 Task: Send an email with the signature Daniel Baker with the subject 'Payment confirmation' and the message 'Could you please provide more details on the timeline?' from softage.1@softage.net to softage.8@softage.net with an attached document Feasibility_analysis.pdf and move the email from Sent Items to the folder Backups
Action: Key pressed n
Screenshot: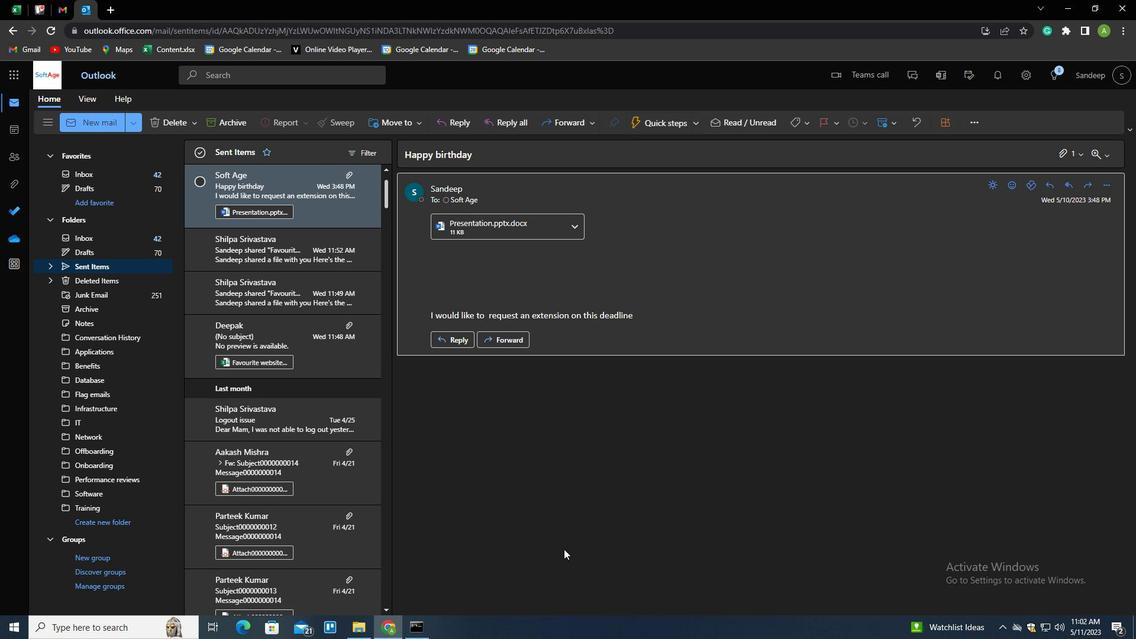 
Action: Mouse moved to (798, 128)
Screenshot: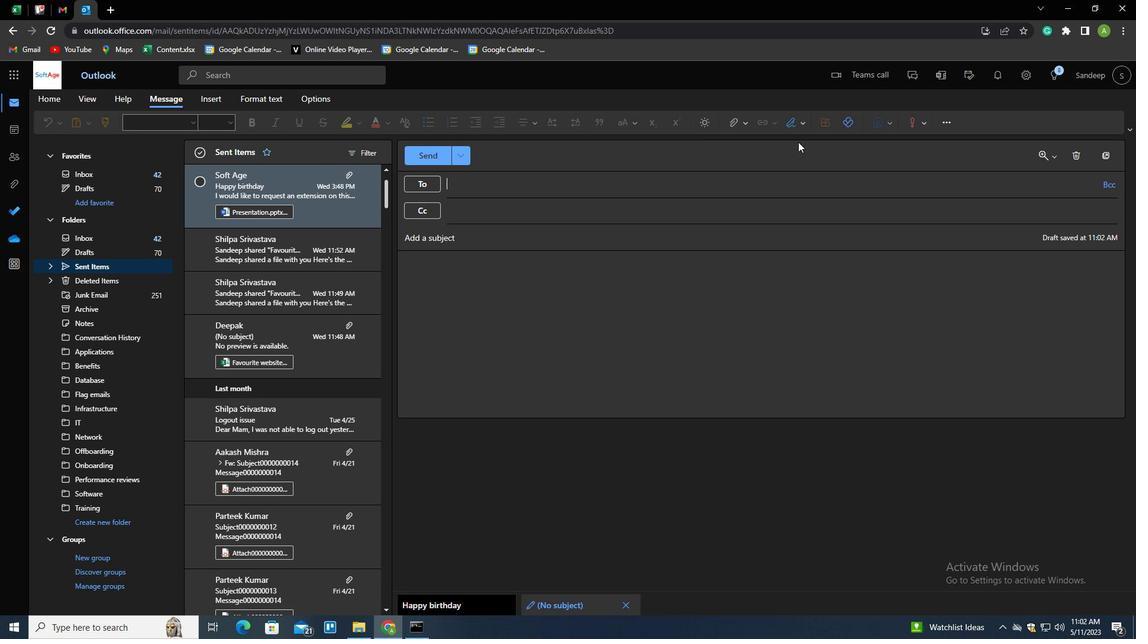 
Action: Mouse pressed left at (798, 128)
Screenshot: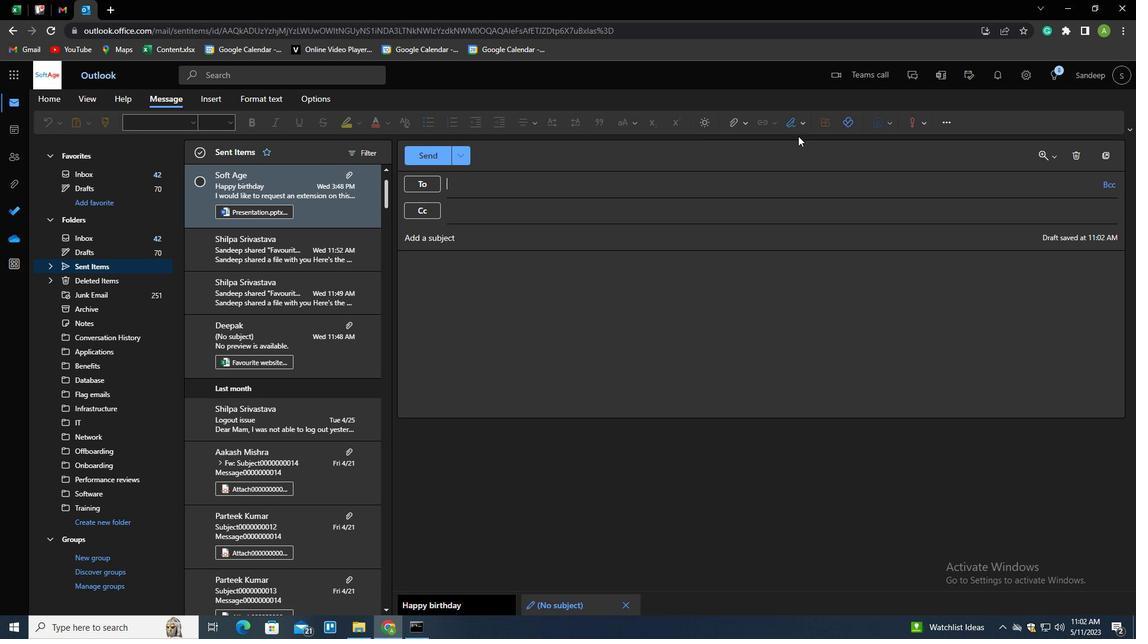 
Action: Mouse moved to (782, 173)
Screenshot: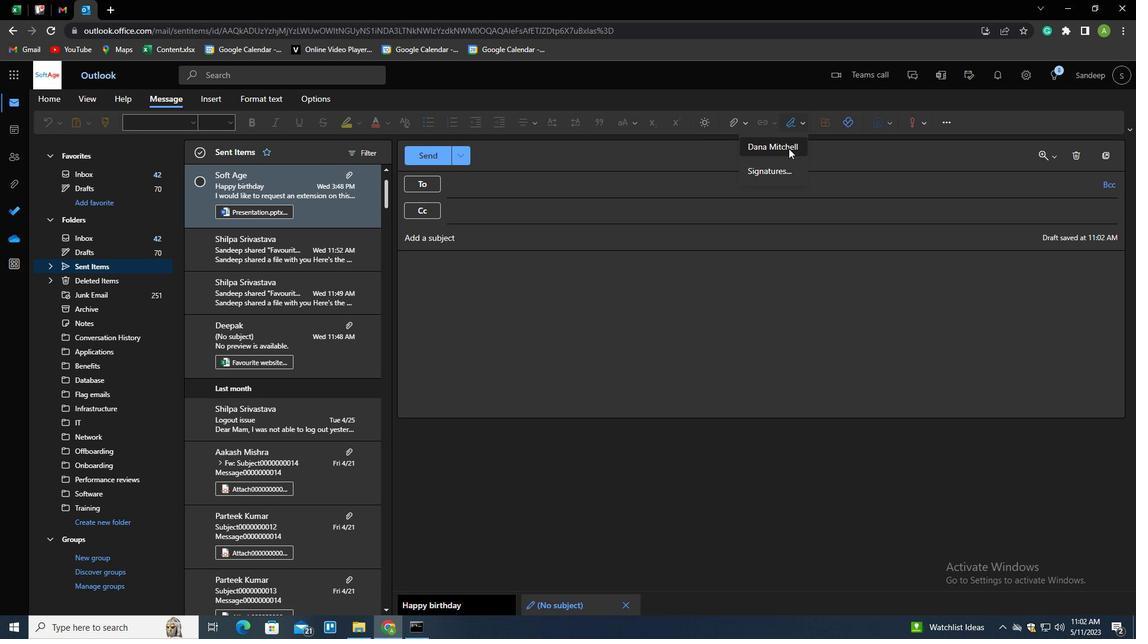 
Action: Mouse pressed left at (782, 173)
Screenshot: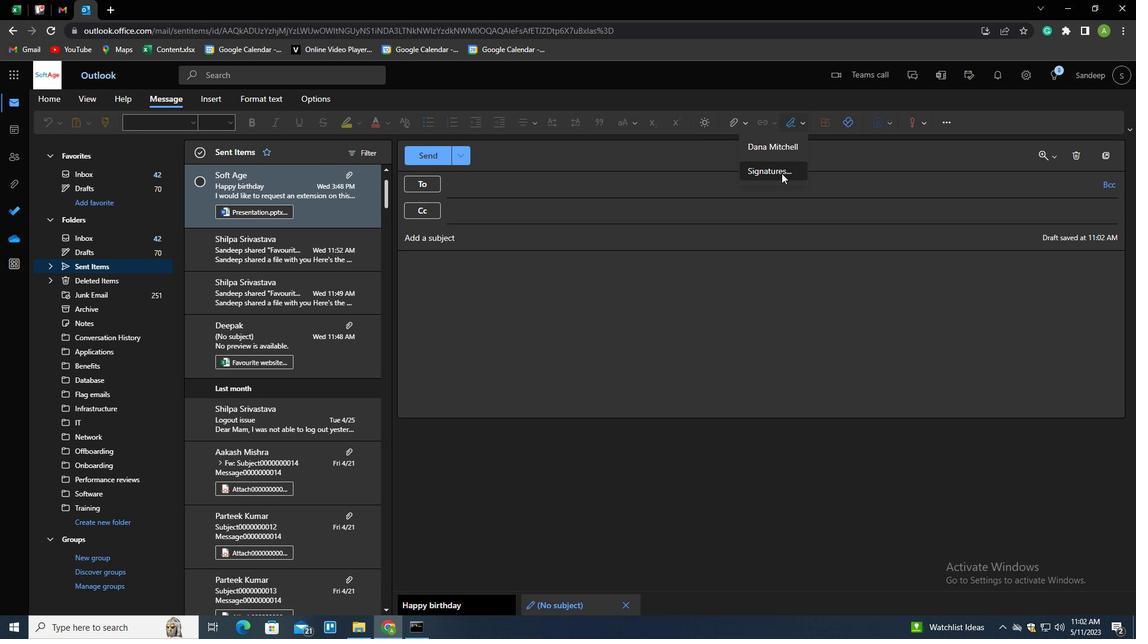 
Action: Mouse moved to (800, 218)
Screenshot: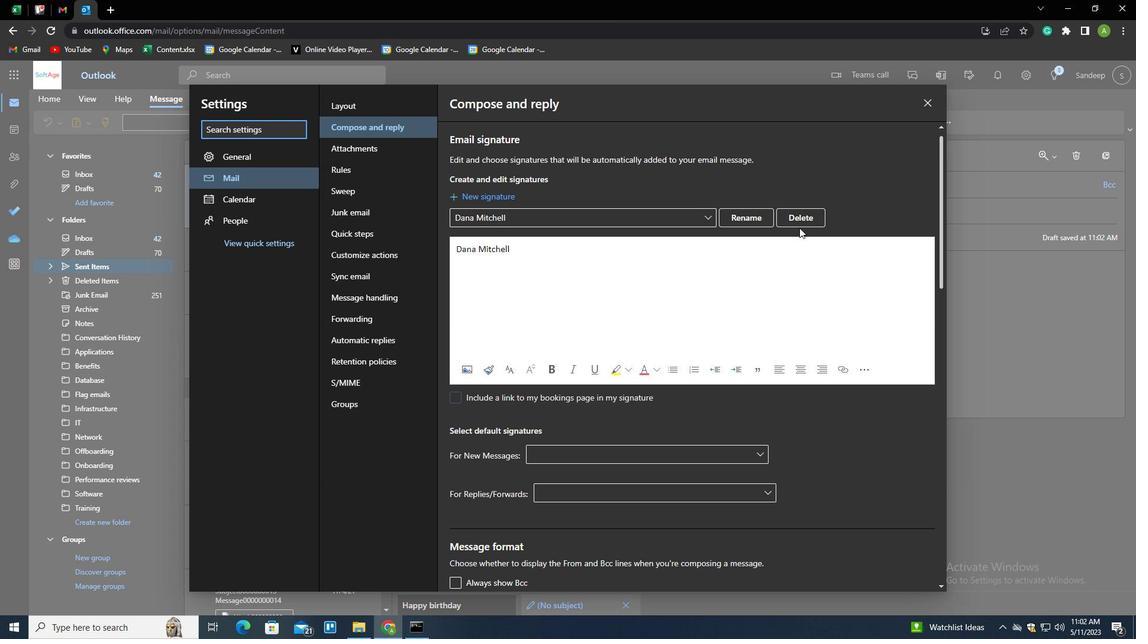
Action: Mouse pressed left at (800, 218)
Screenshot: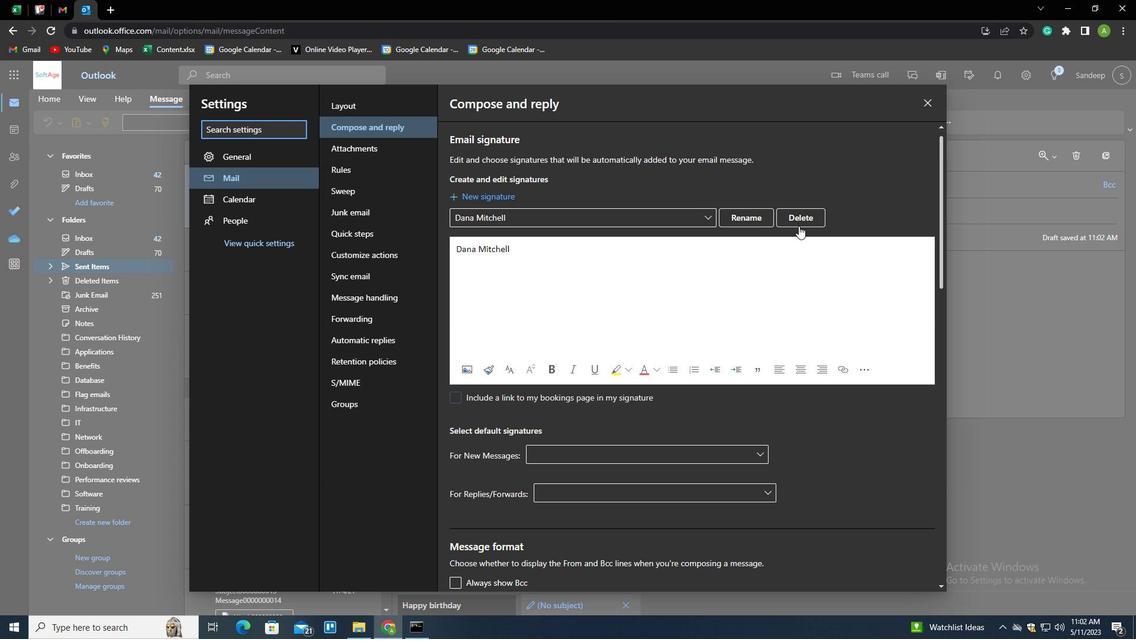 
Action: Mouse moved to (798, 220)
Screenshot: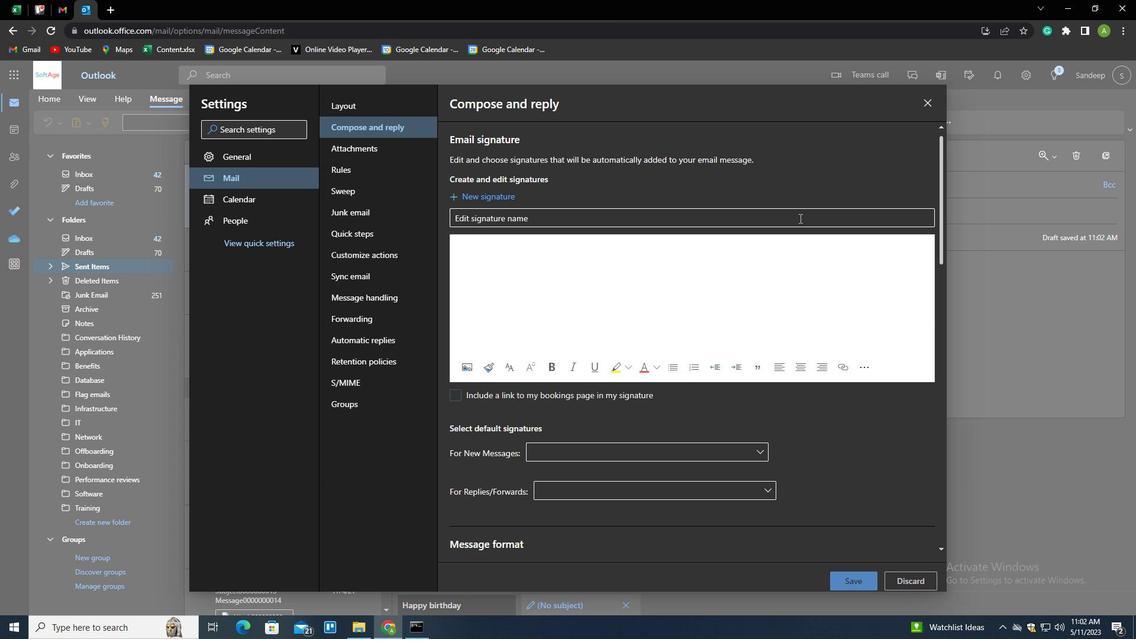 
Action: Mouse pressed left at (798, 220)
Screenshot: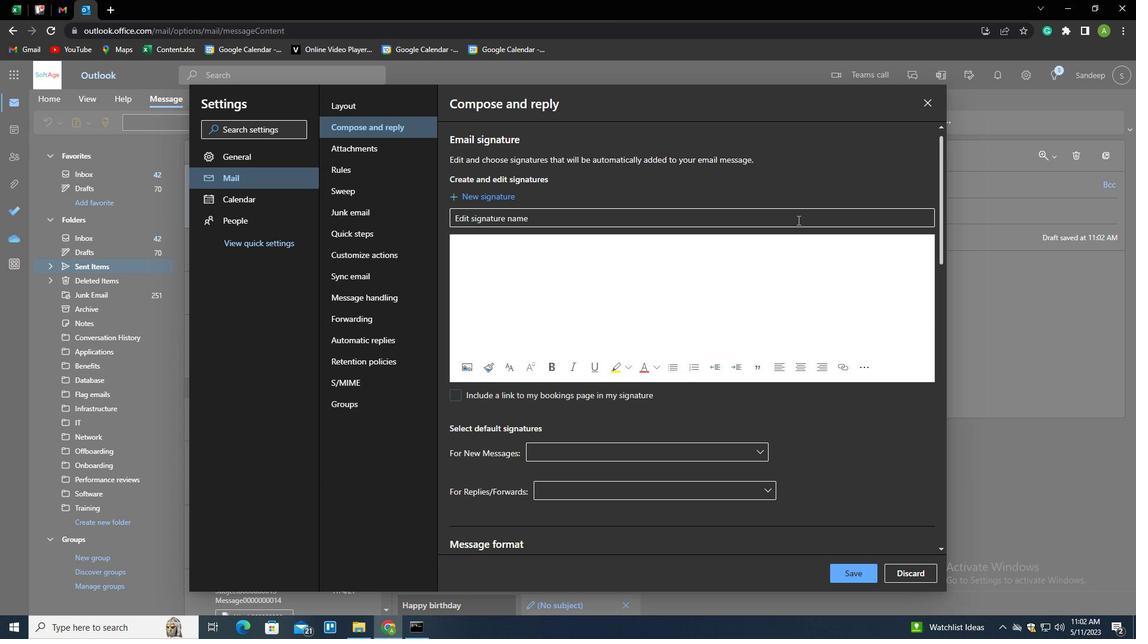 
Action: Mouse moved to (586, 97)
Screenshot: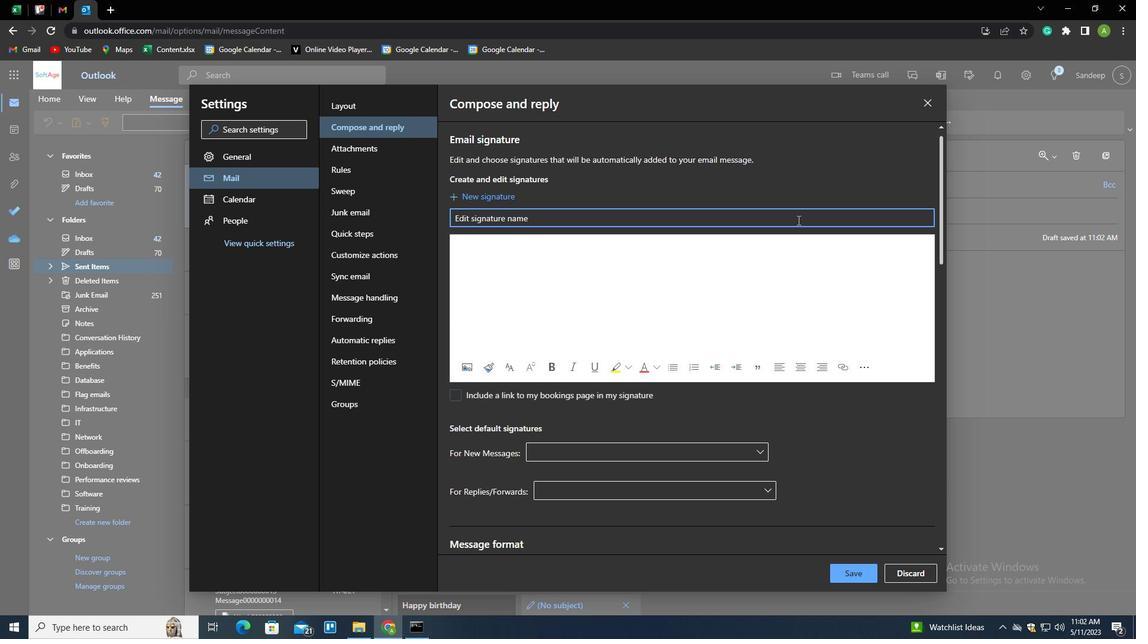 
Action: Key pressed <Key.shift><Key.shift><Key.shift><Key.shift><Key.shift><Key.shift><Key.shift><Key.shift><Key.shift><Key.shift><Key.shift><Key.shift><Key.shift><Key.shift><Key.shift><Key.shift><Key.shift><Key.shift><Key.shift><Key.shift><Key.shift><Key.shift><Key.shift><Key.shift><Key.shift><Key.shift><Key.shift><Key.shift><Key.shift><Key.shift><Key.shift>DANIEL<Key.space><Key.shift>BAKER<Key.tab><Key.shift><Key.shift><Key.shift><Key.shift><Key.shift>DANIEL<Key.space><Key.shift>BALE<Key.backspace><Key.backspace>KER
Screenshot: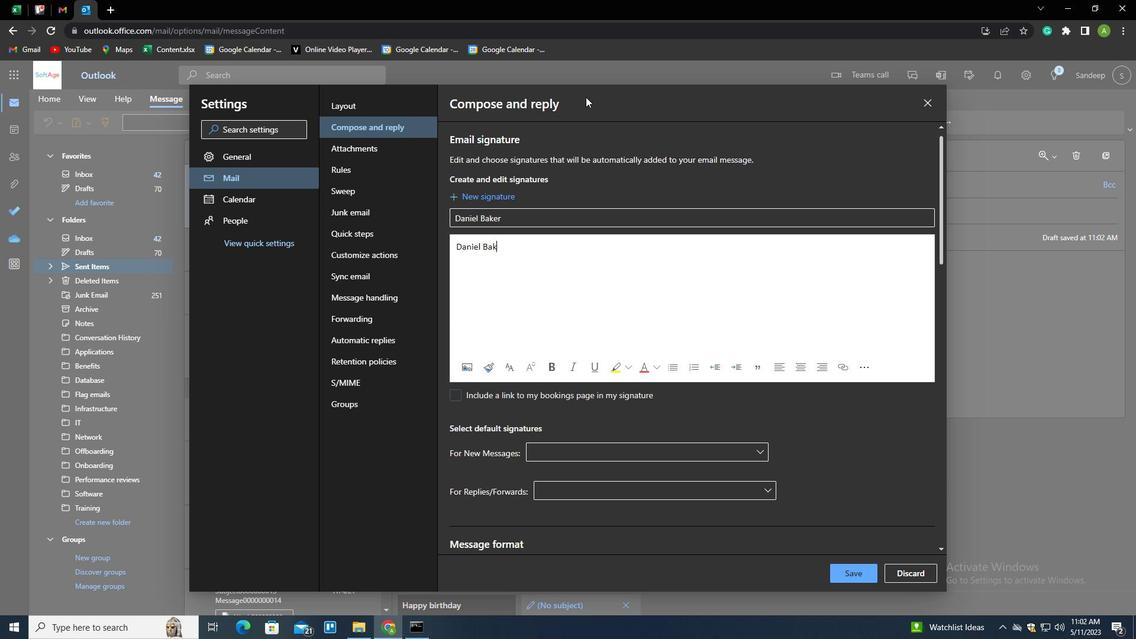 
Action: Mouse moved to (853, 575)
Screenshot: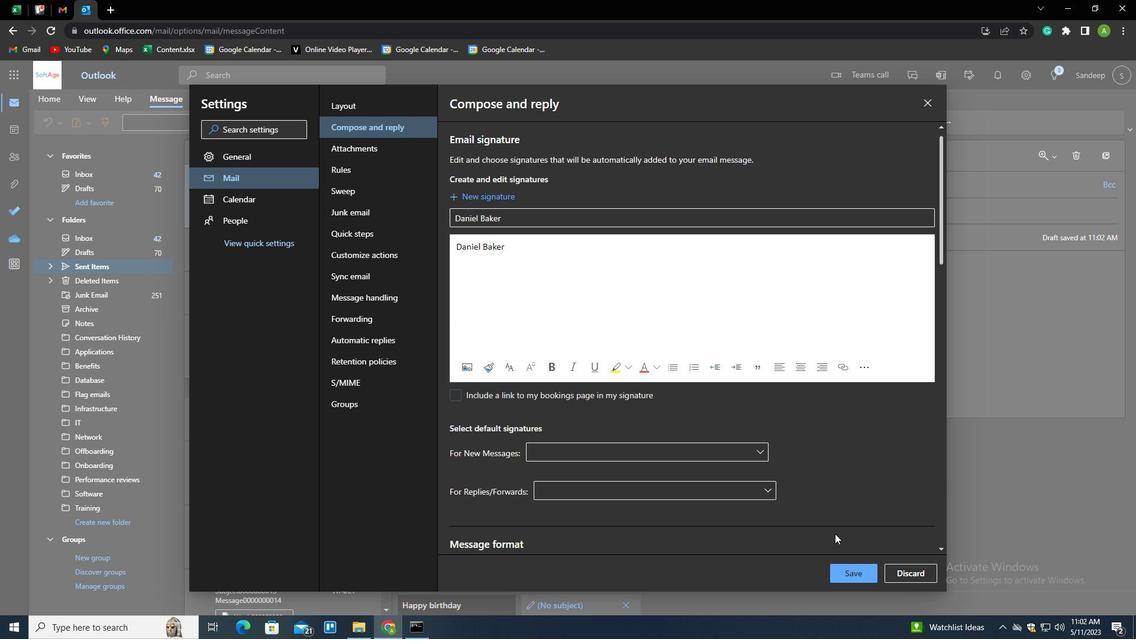
Action: Mouse pressed left at (853, 575)
Screenshot: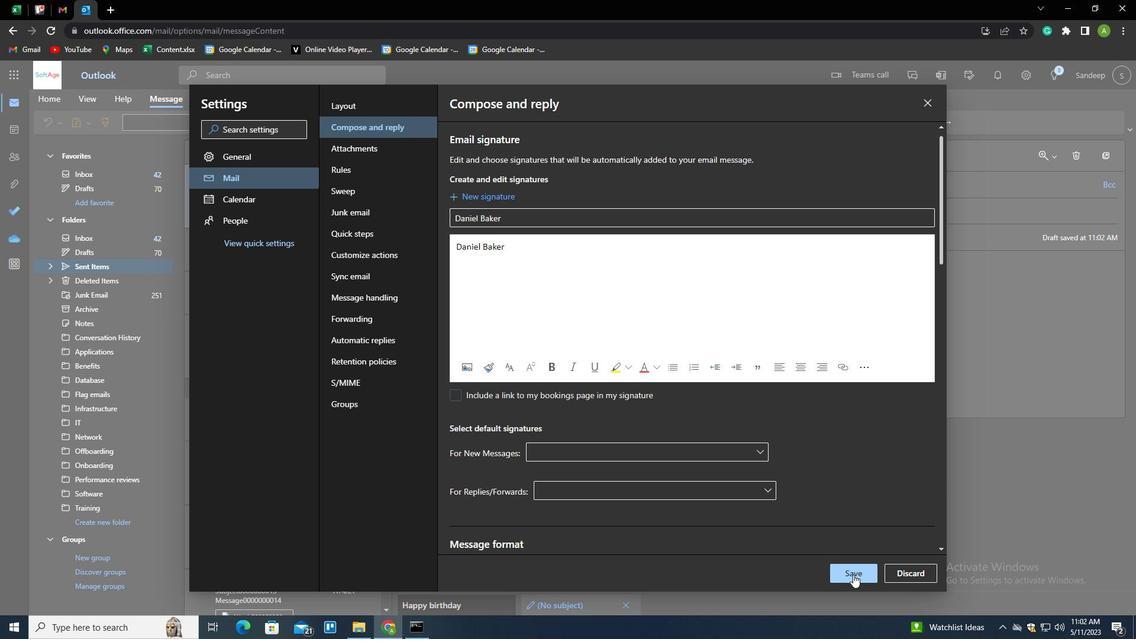 
Action: Mouse moved to (1006, 377)
Screenshot: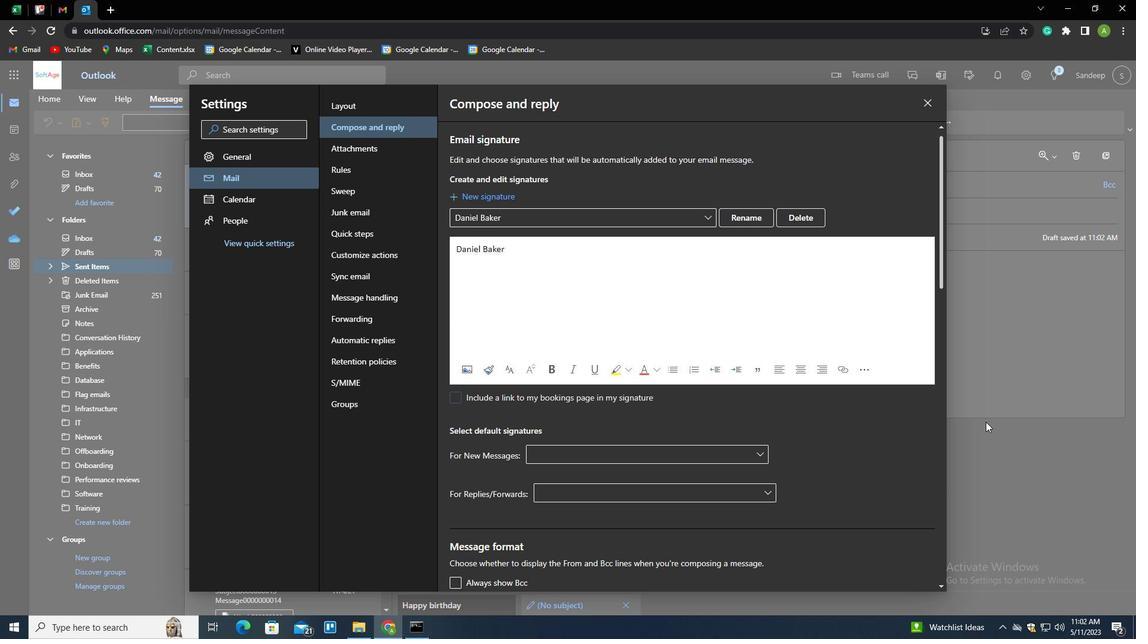 
Action: Mouse pressed left at (1006, 377)
Screenshot: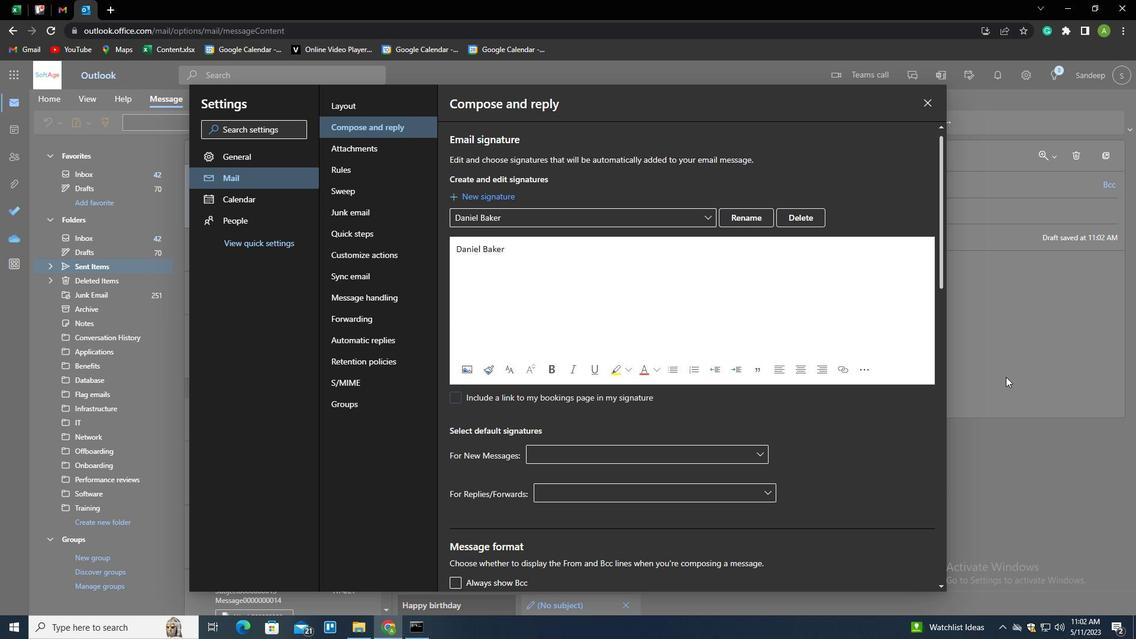 
Action: Mouse moved to (799, 120)
Screenshot: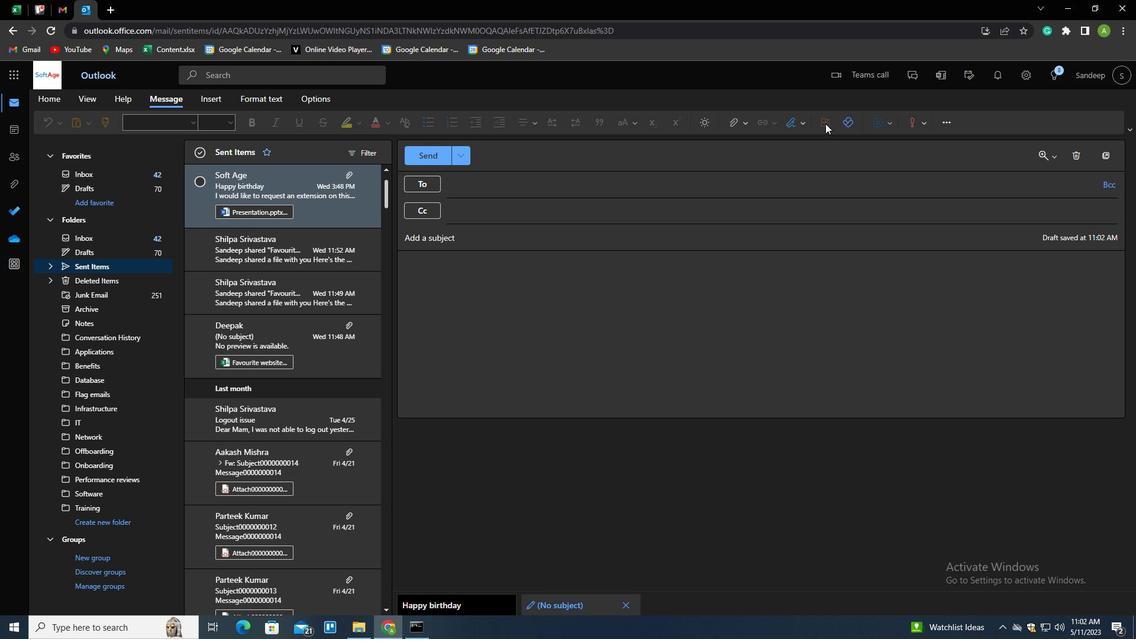 
Action: Mouse pressed left at (799, 120)
Screenshot: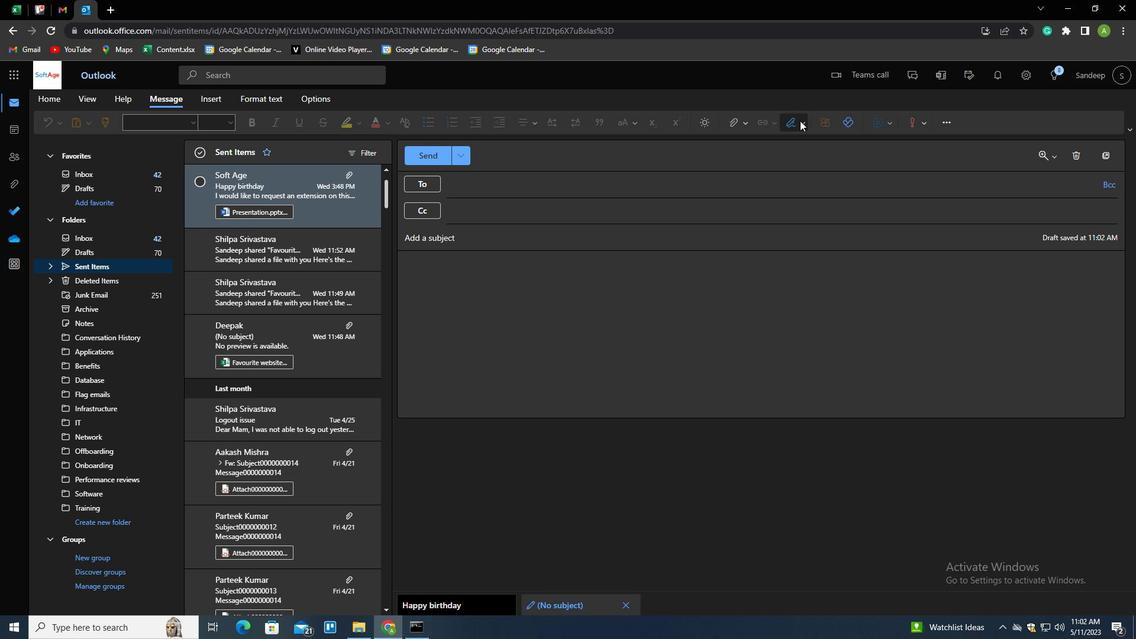 
Action: Mouse moved to (789, 146)
Screenshot: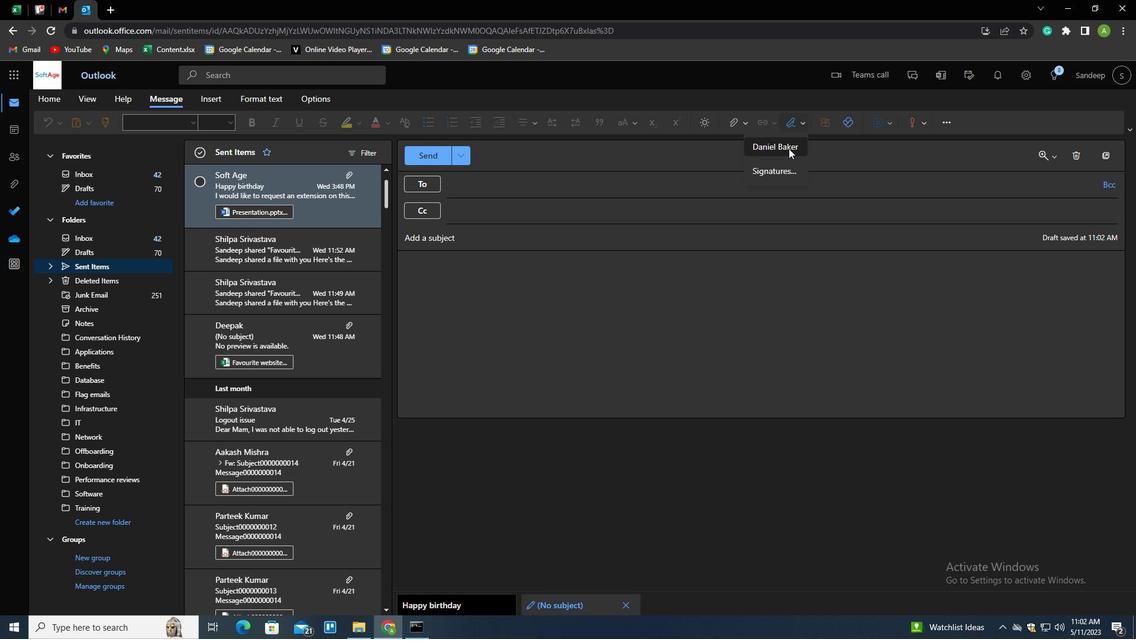 
Action: Mouse pressed left at (789, 146)
Screenshot: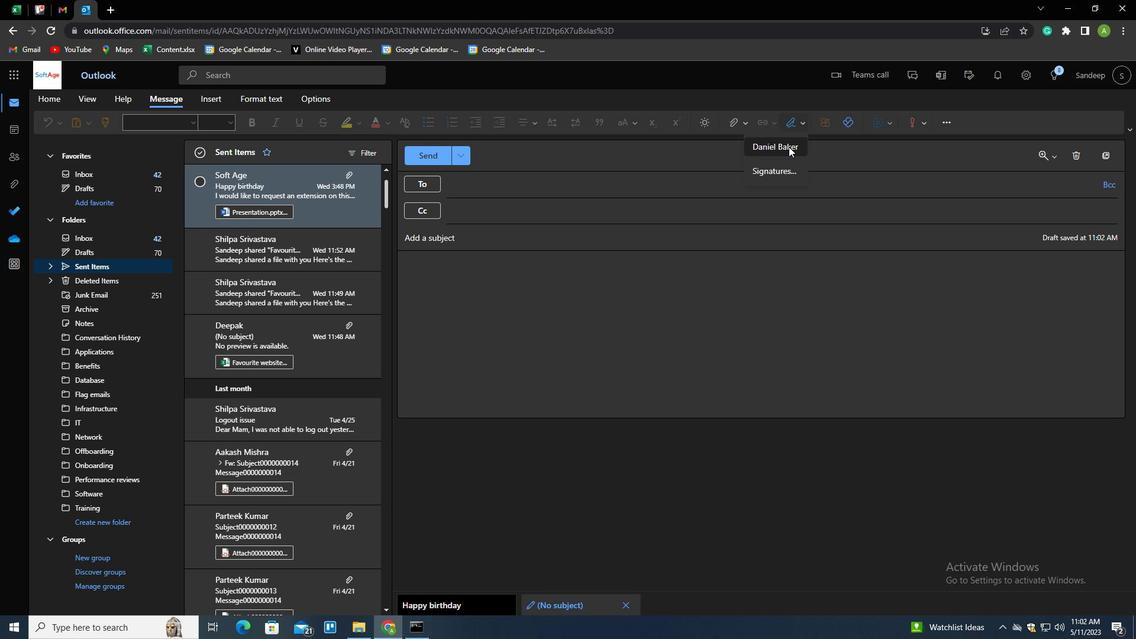 
Action: Mouse moved to (525, 191)
Screenshot: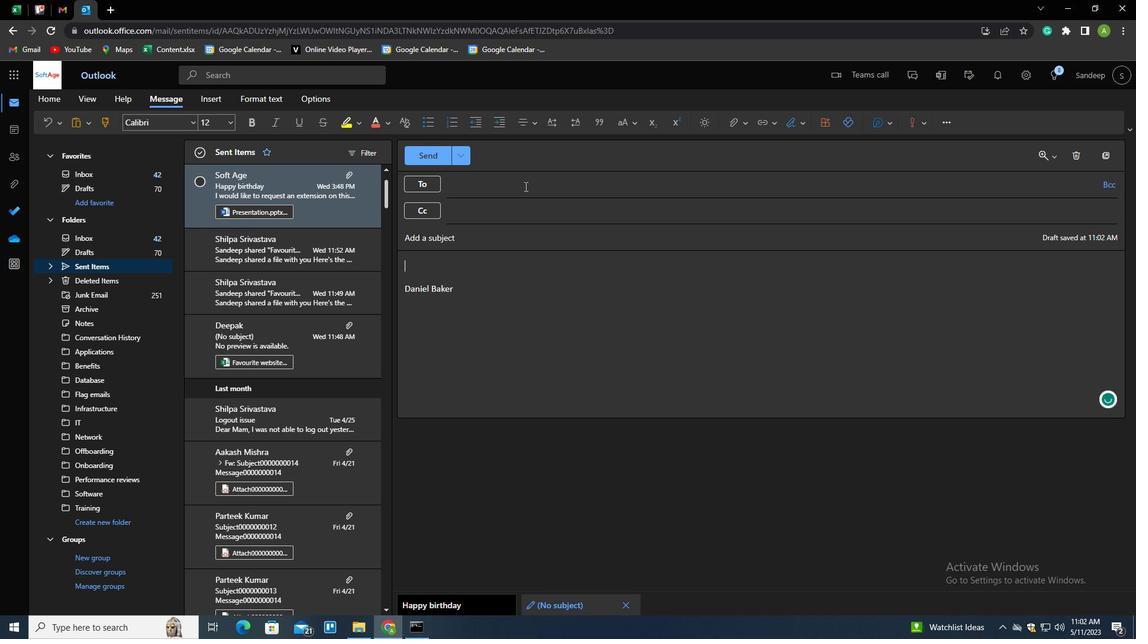 
Action: Mouse pressed left at (525, 191)
Screenshot: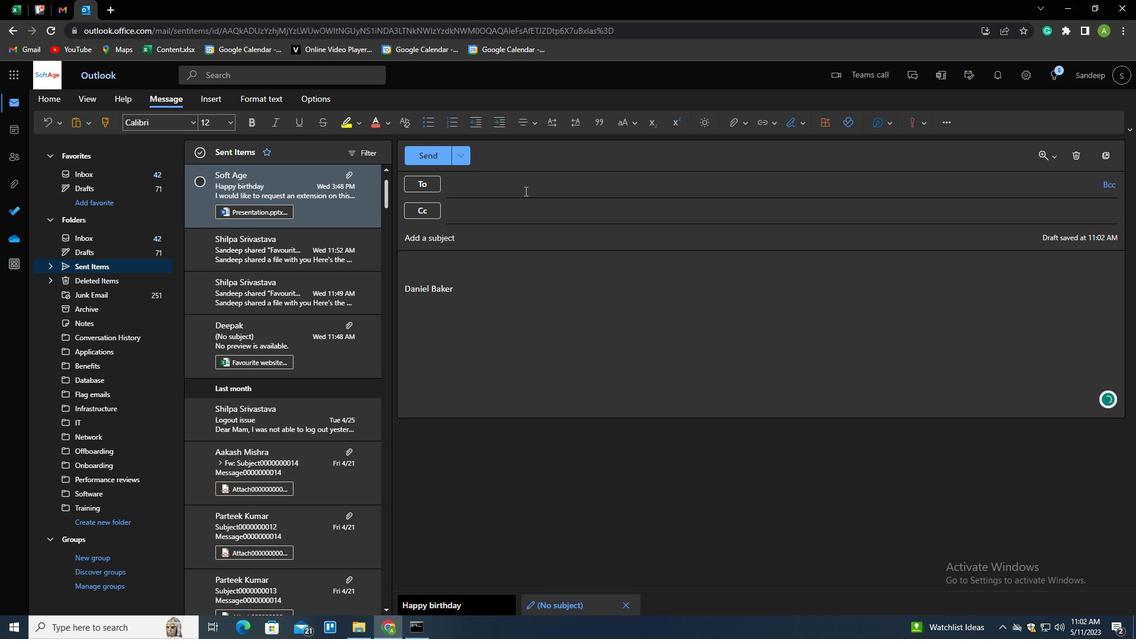 
Action: Mouse moved to (644, 238)
Screenshot: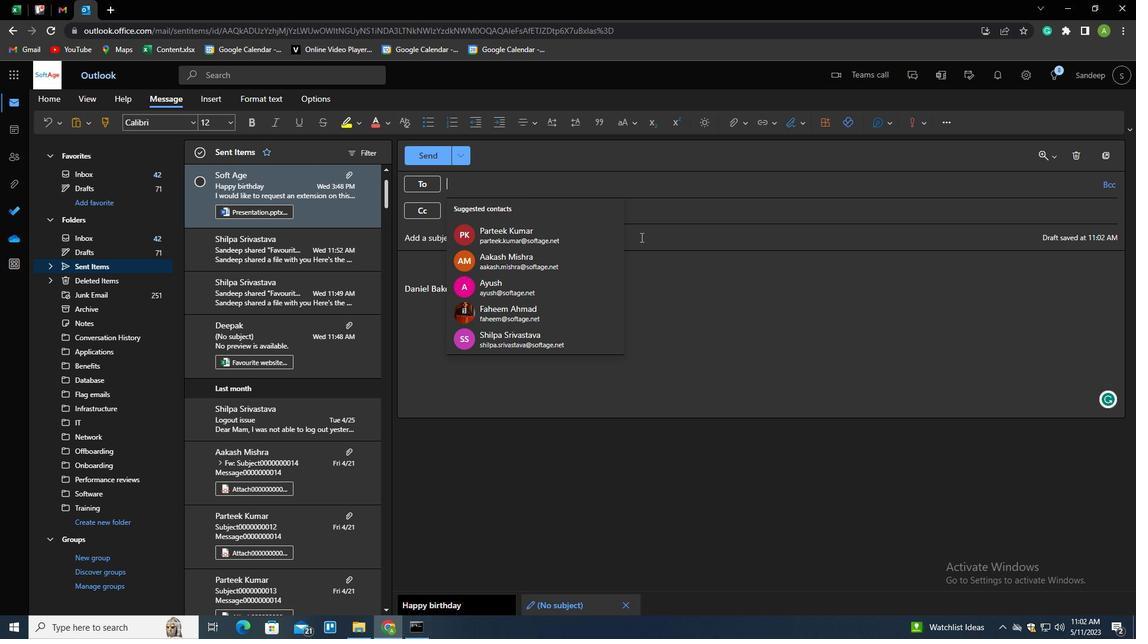 
Action: Mouse pressed left at (644, 238)
Screenshot: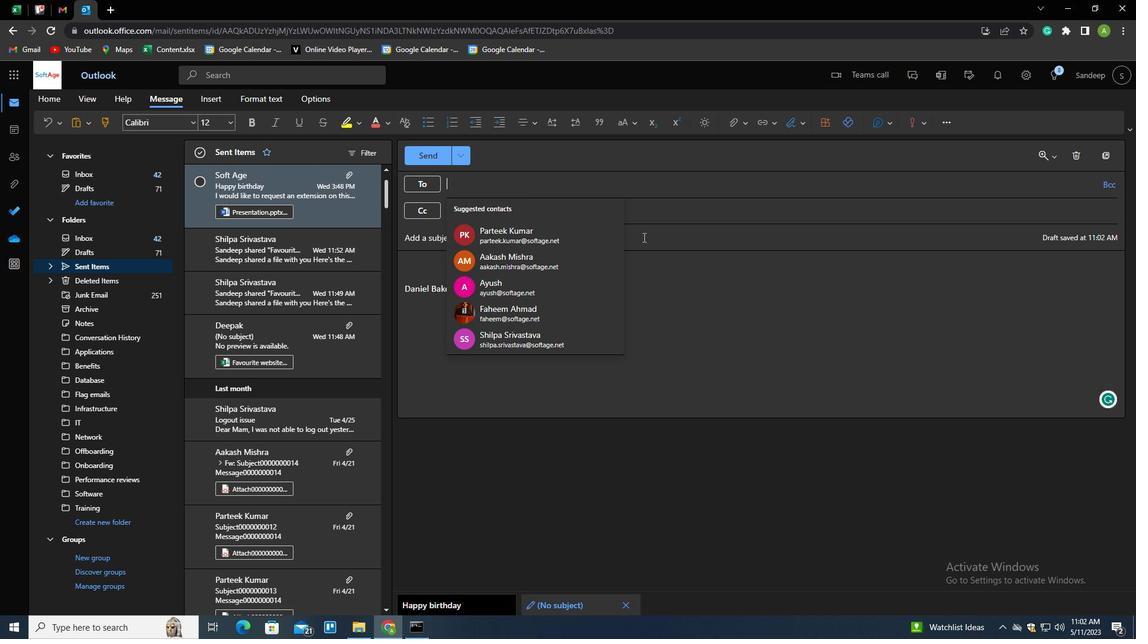 
Action: Key pressed <Key.shift>PAYMENT<Key.space>CONFIRMATION<Key.tab><Key.down><Key.down><Key.down><Key.shift_r><Key.enter><Key.shift>COULD<Key.space>YOU<Key.space>PLEASE<Key.space>PROVIDE<Key.space>MOER<Key.backspace><Key.backspace>RE<Key.space>DETAILS<Key.space>ON<Key.space>THE<Key.space>TIMELINE<Key.shift>?
Screenshot: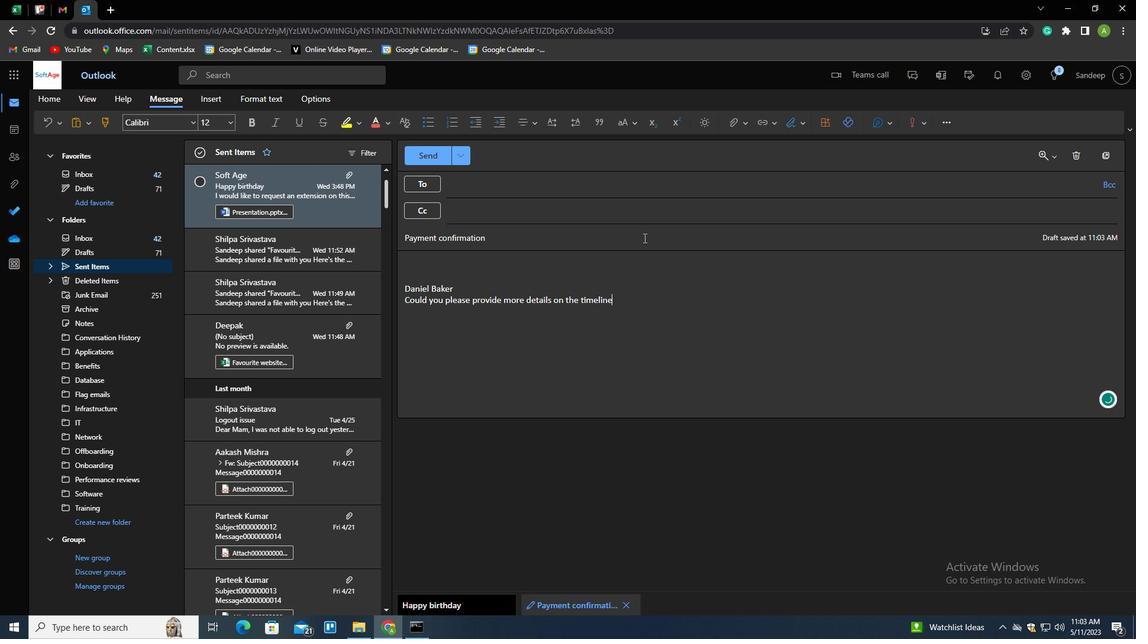 
Action: Mouse moved to (521, 188)
Screenshot: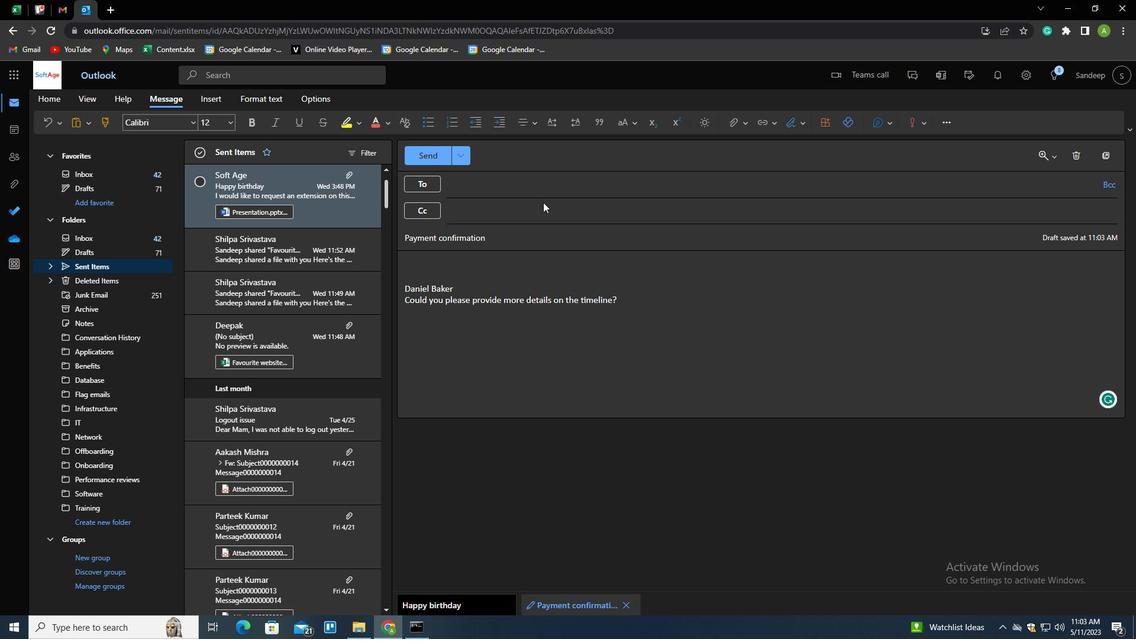 
Action: Mouse pressed left at (521, 188)
Screenshot: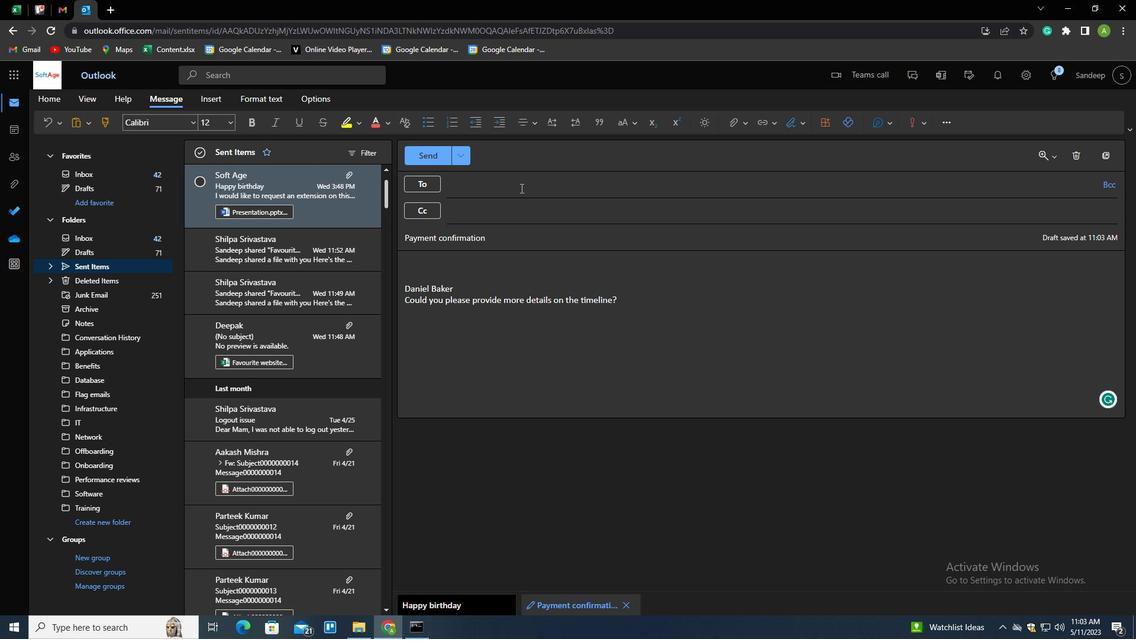 
Action: Key pressed SOFTA
Screenshot: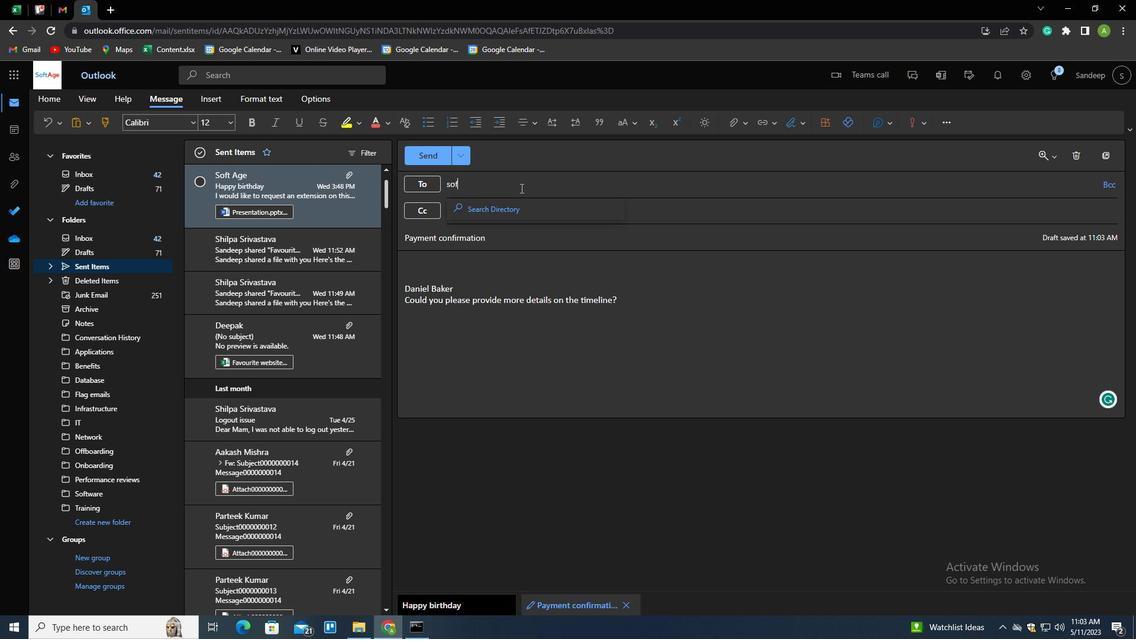 
Action: Mouse moved to (521, 187)
Screenshot: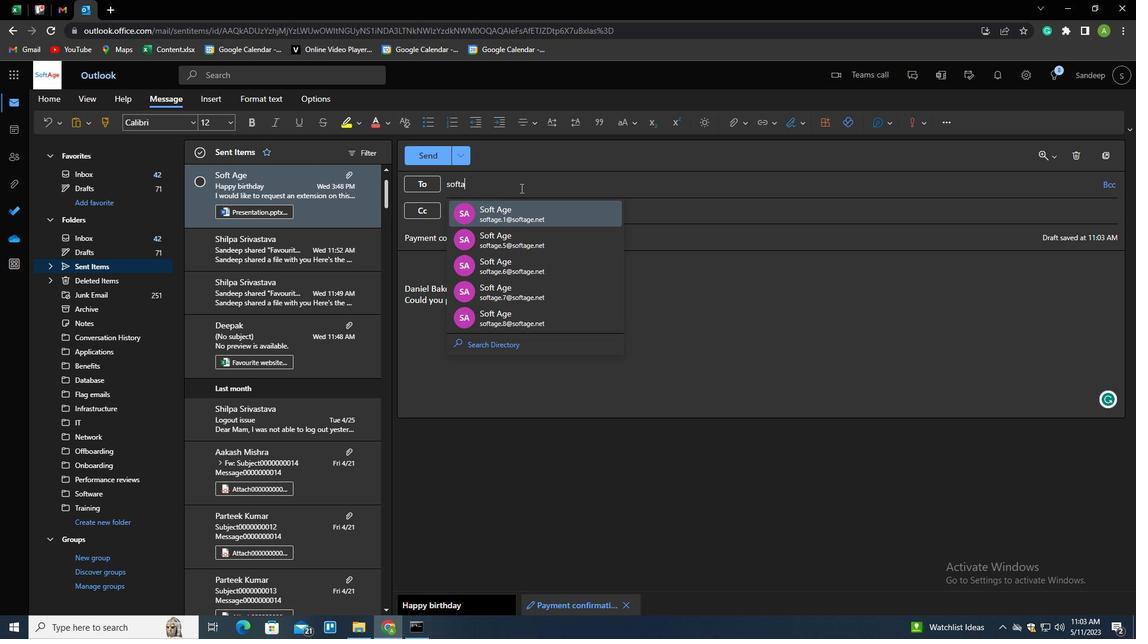 
Action: Key pressed GE.8
Screenshot: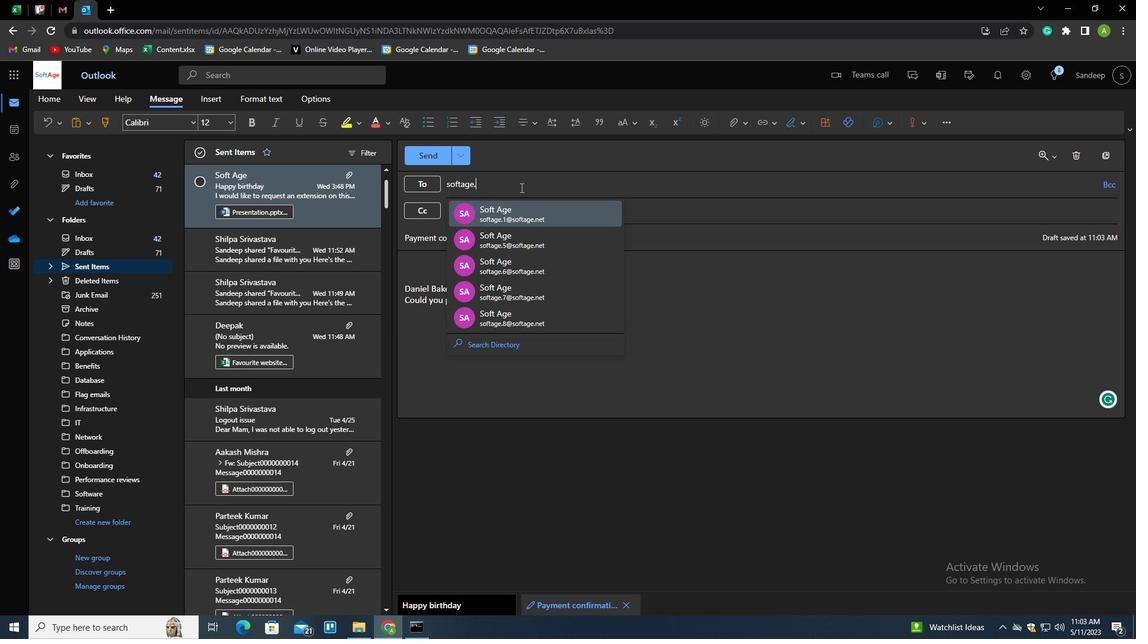 
Action: Mouse moved to (528, 206)
Screenshot: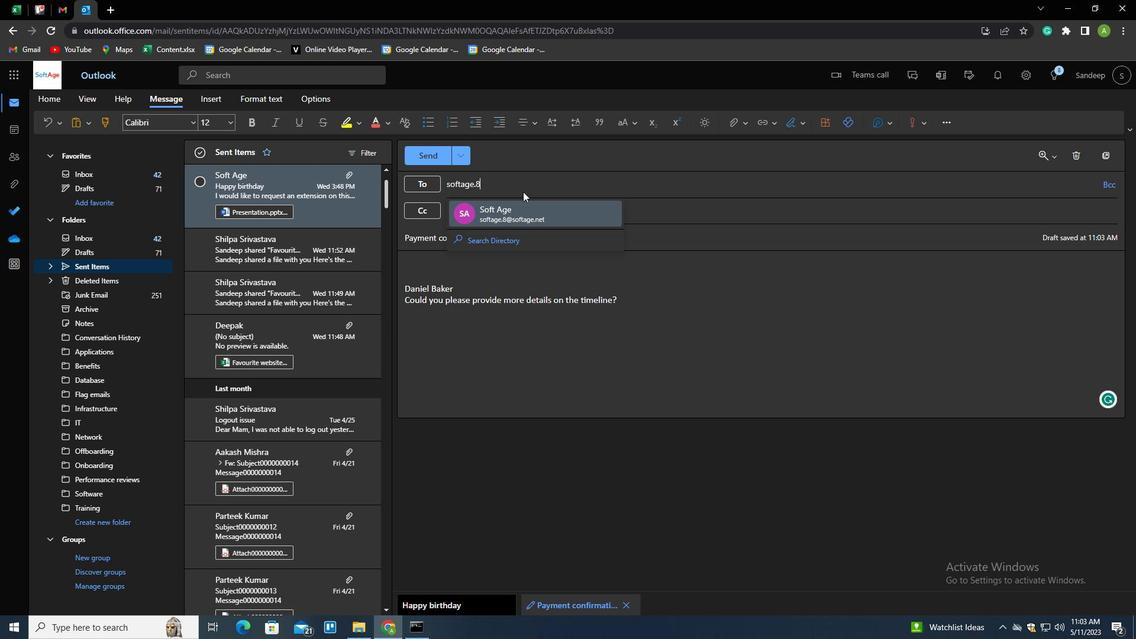 
Action: Mouse pressed left at (528, 206)
Screenshot: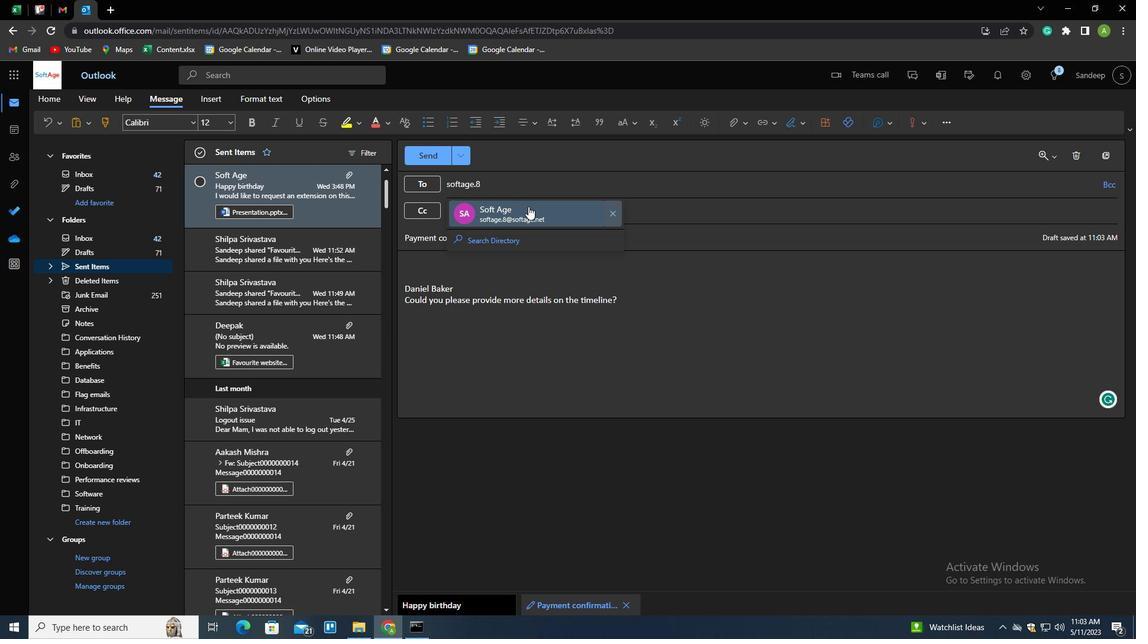 
Action: Mouse moved to (736, 118)
Screenshot: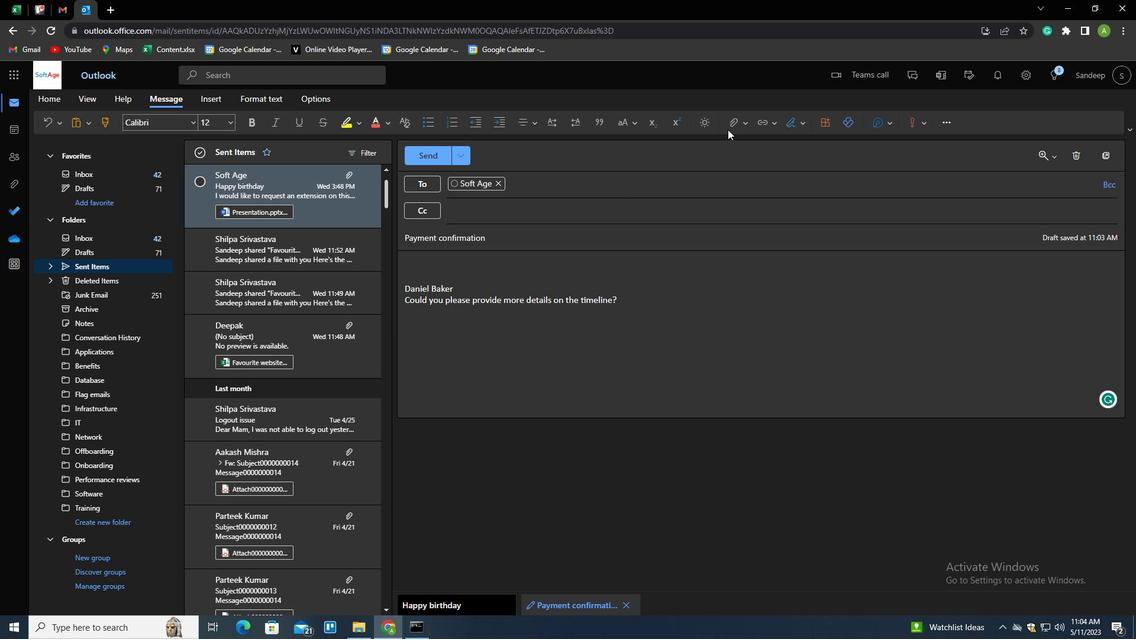 
Action: Mouse pressed left at (736, 118)
Screenshot: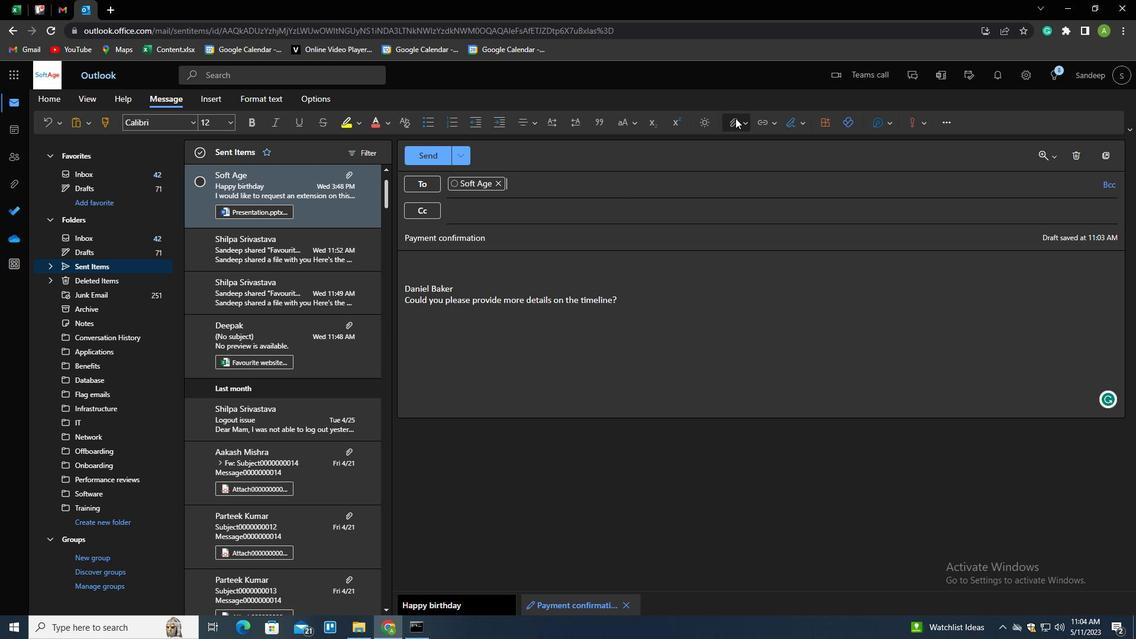 
Action: Mouse moved to (717, 148)
Screenshot: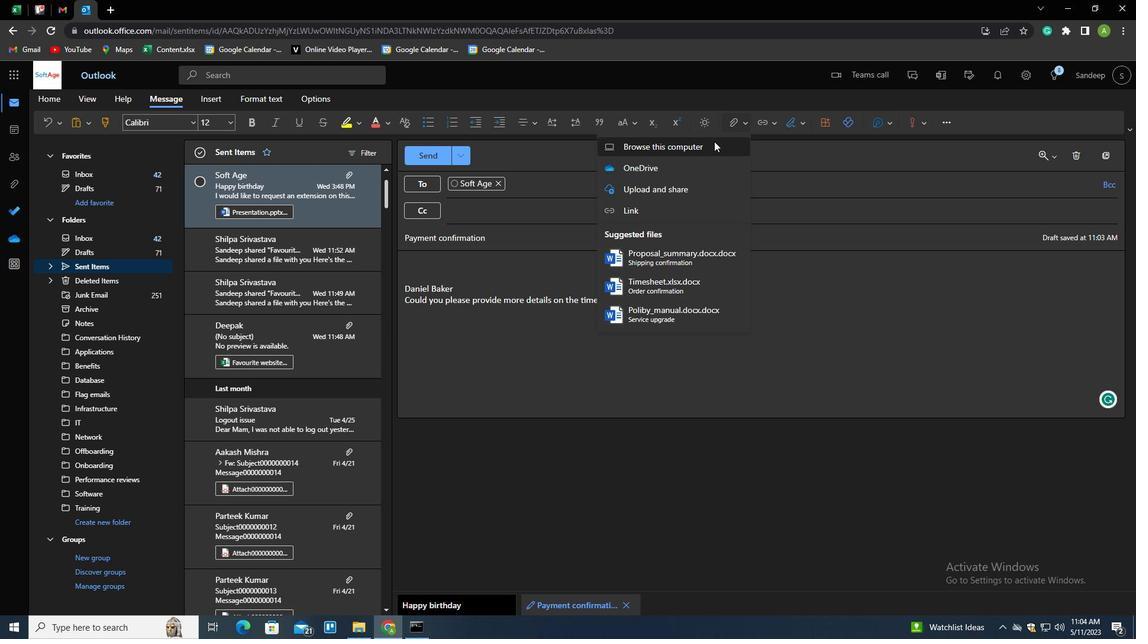 
Action: Mouse pressed left at (717, 148)
Screenshot: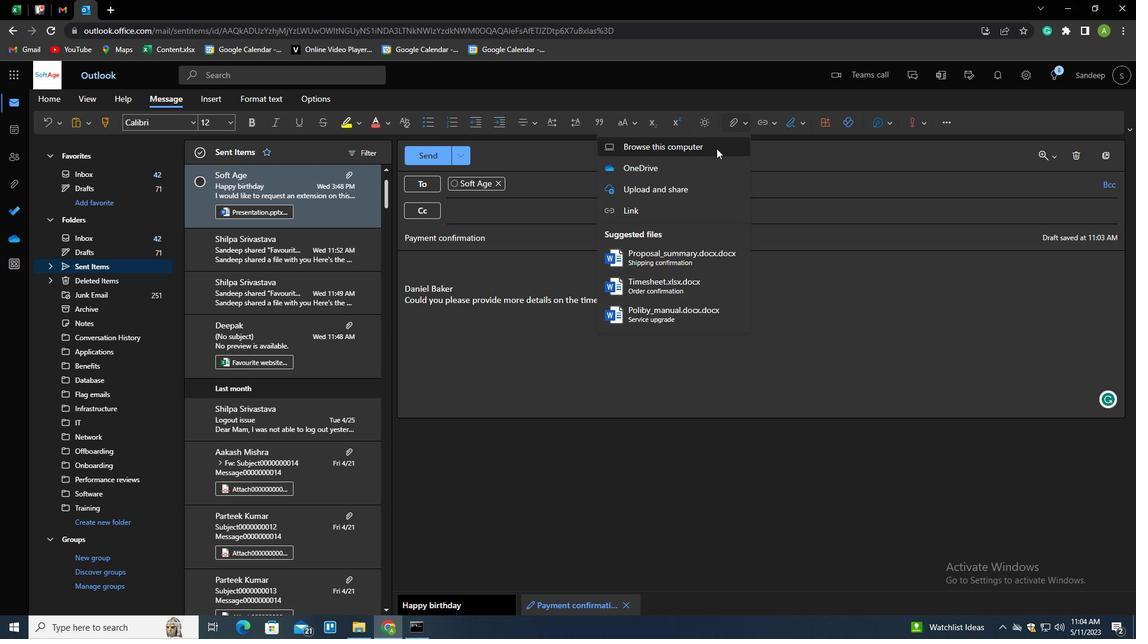 
Action: Mouse moved to (193, 103)
Screenshot: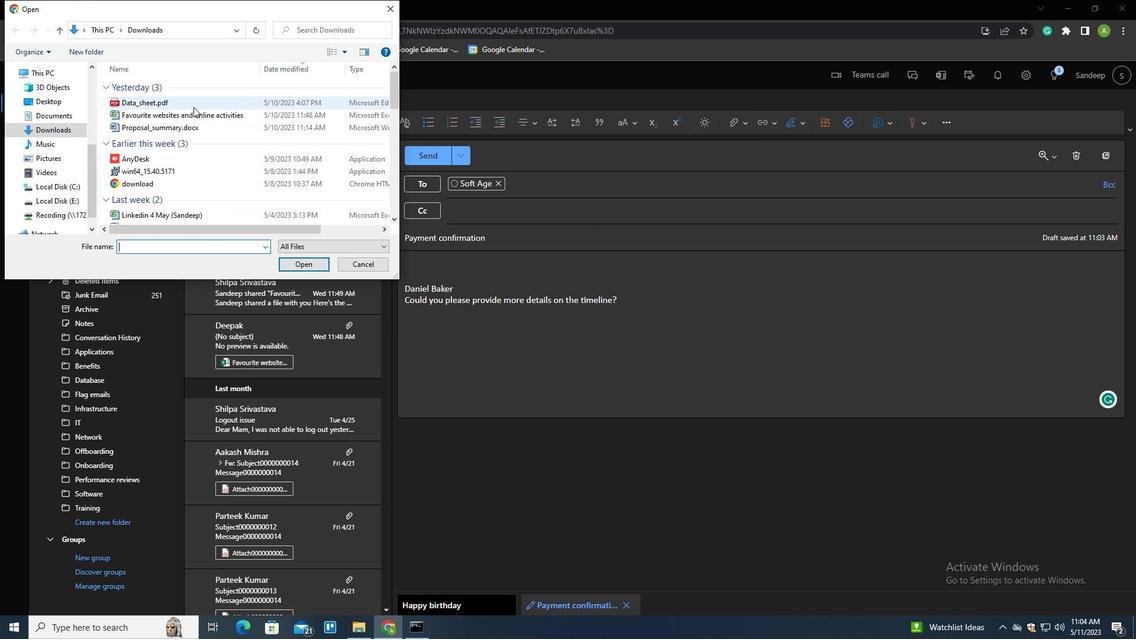 
Action: Mouse pressed left at (193, 103)
Screenshot: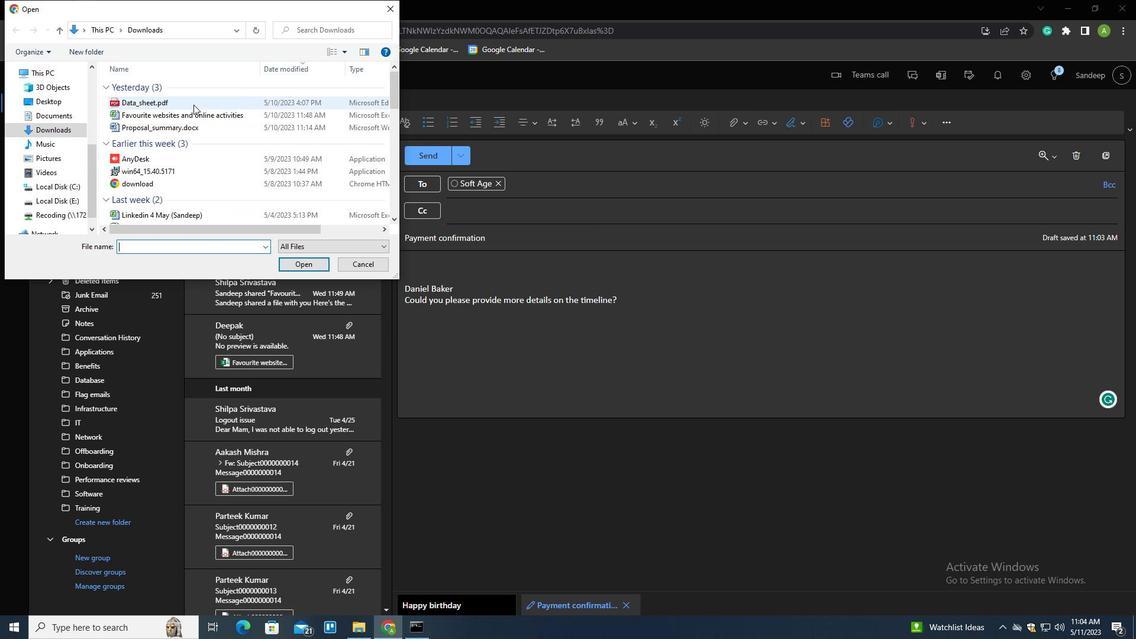 
Action: Mouse pressed right at (193, 103)
Screenshot: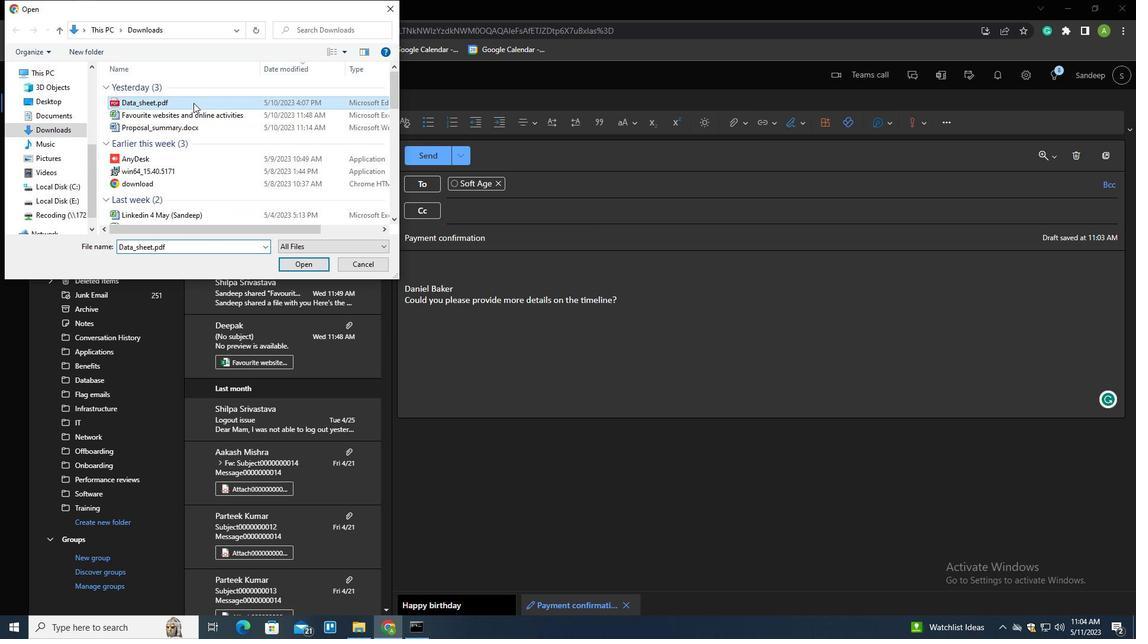 
Action: Mouse moved to (225, 286)
Screenshot: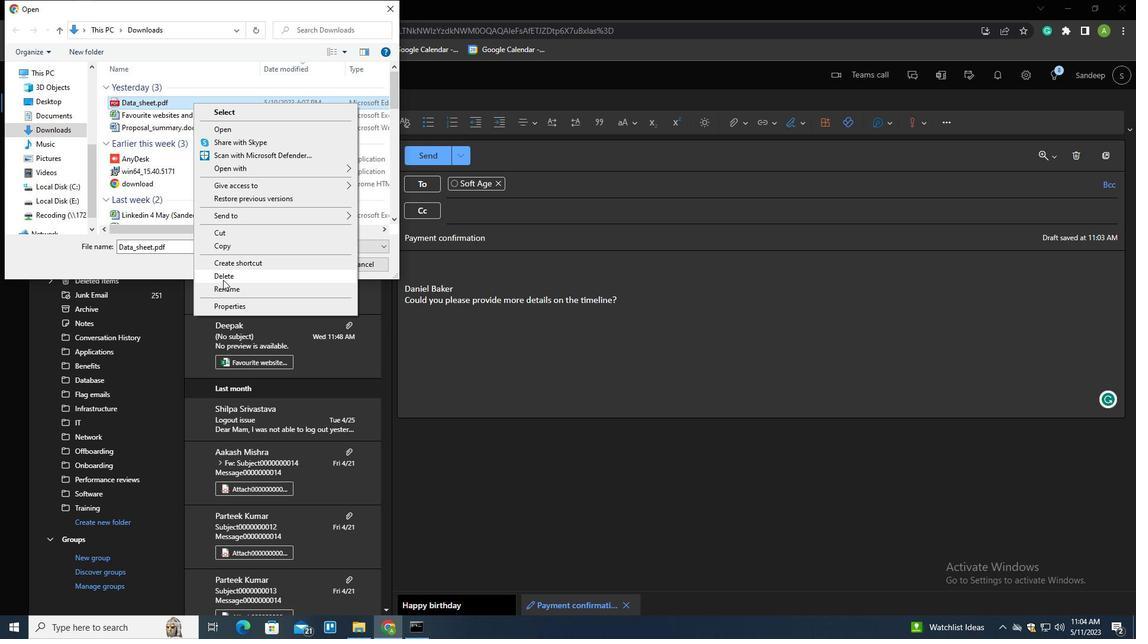 
Action: Mouse pressed left at (225, 286)
Screenshot: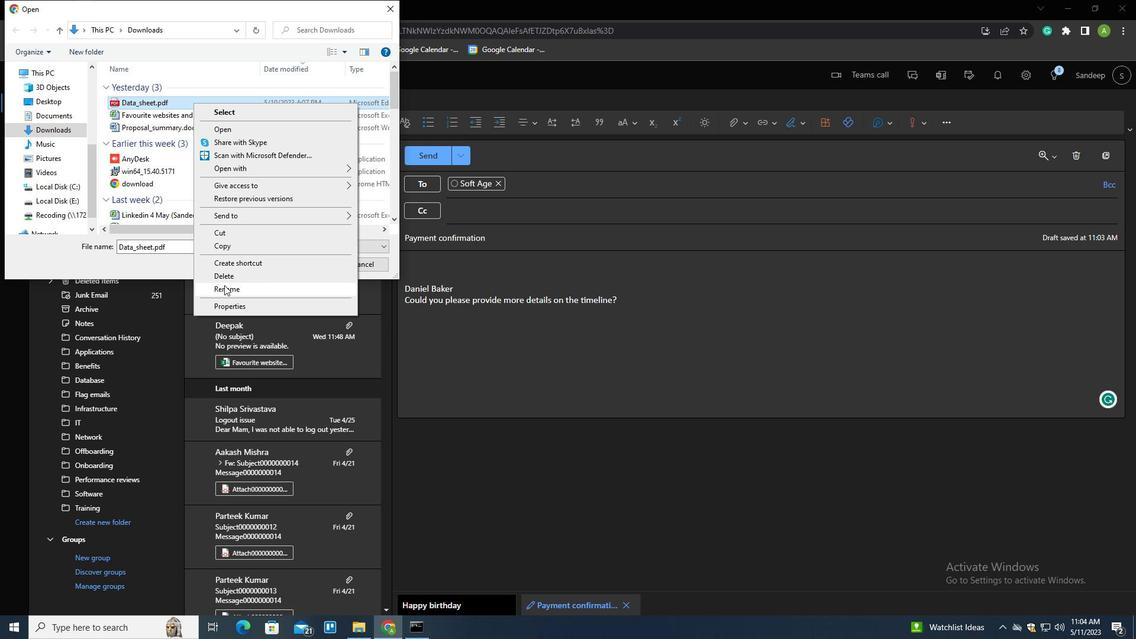 
Action: Mouse moved to (233, 269)
Screenshot: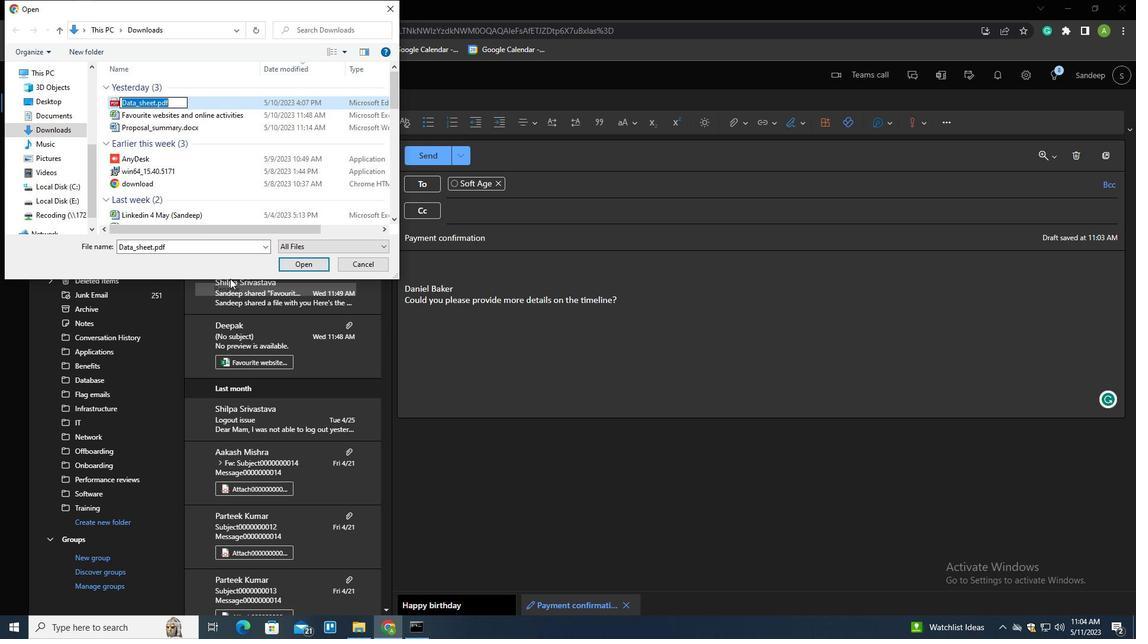 
Action: Key pressed <Key.backspace><Key.shift>FEASEIL<Key.backspace><Key.backspace><Key.backspace>IBLITY<Key.shift>_ANAYSIS.PDR<Key.backspace>R<Key.backspace>F
Screenshot: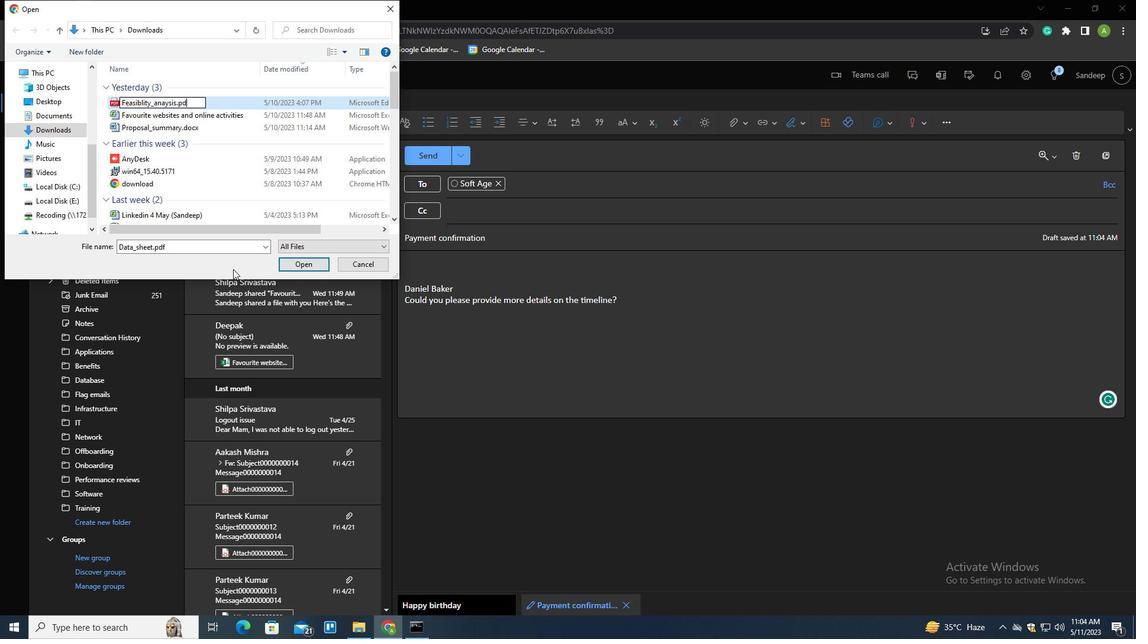 
Action: Mouse moved to (255, 98)
Screenshot: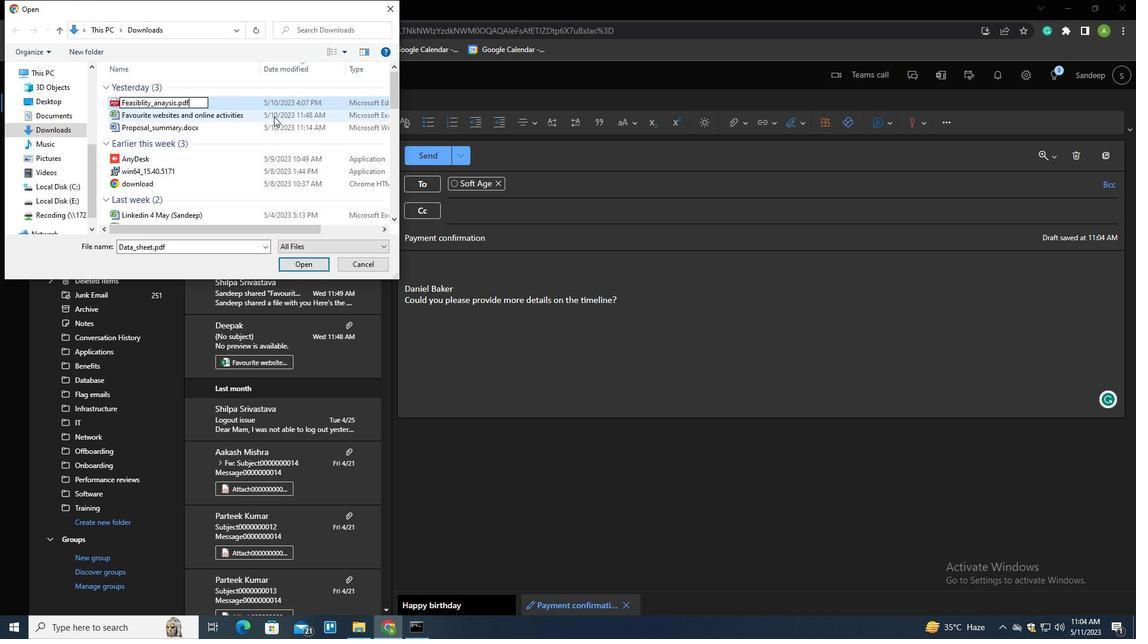 
Action: Mouse pressed left at (255, 98)
Screenshot: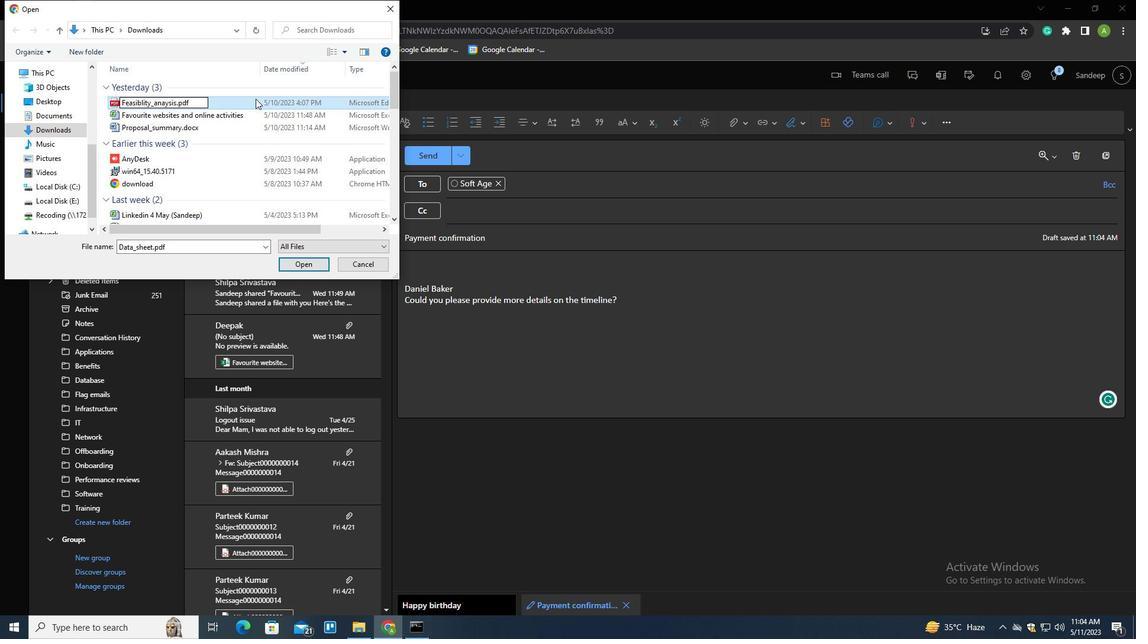 
Action: Mouse moved to (303, 266)
Screenshot: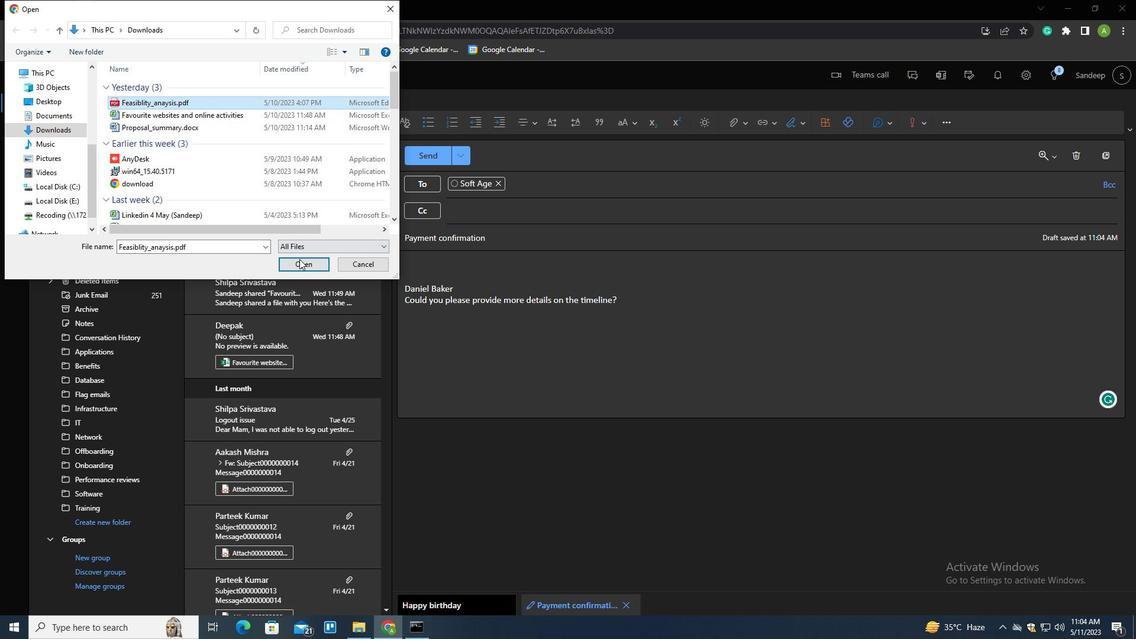 
Action: Mouse pressed left at (303, 266)
Screenshot: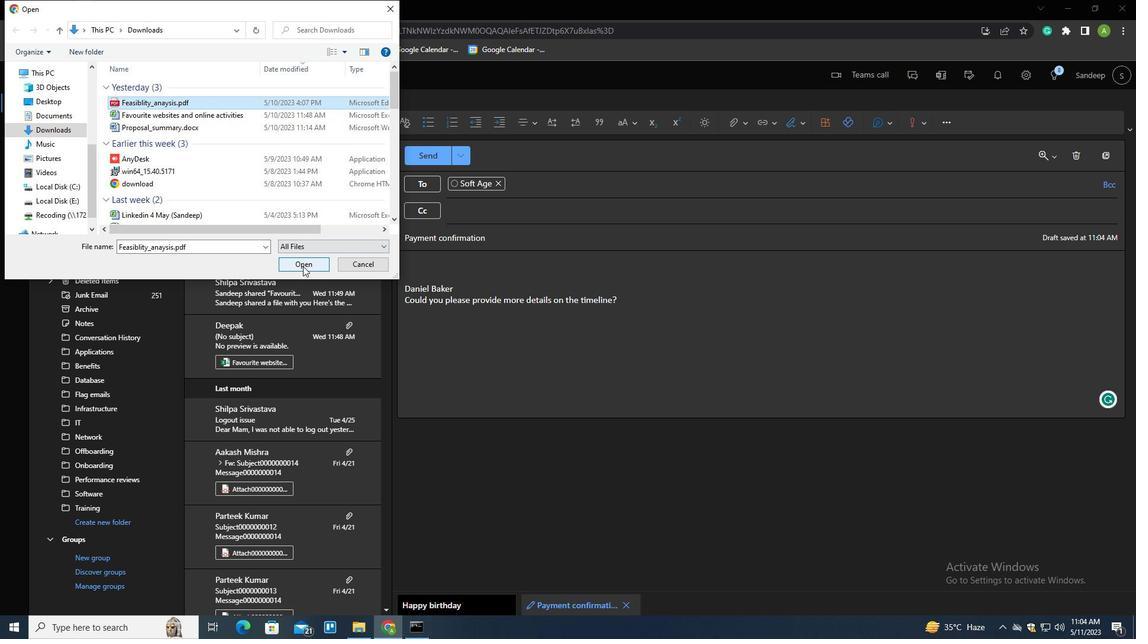 
Action: Mouse moved to (434, 158)
Screenshot: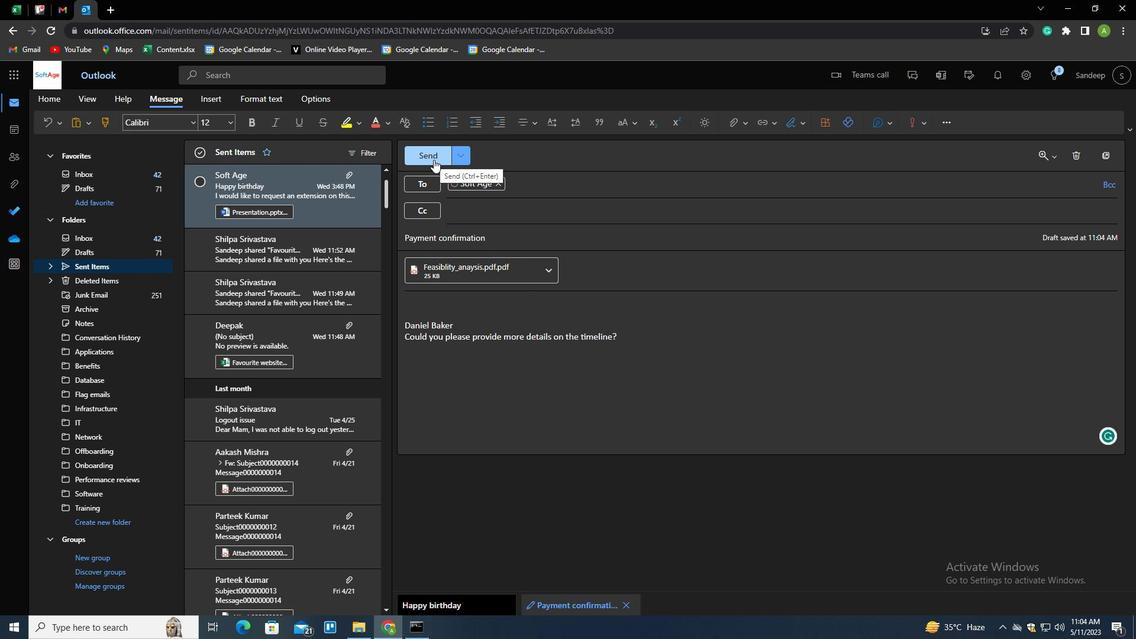 
Action: Mouse pressed left at (434, 158)
Screenshot: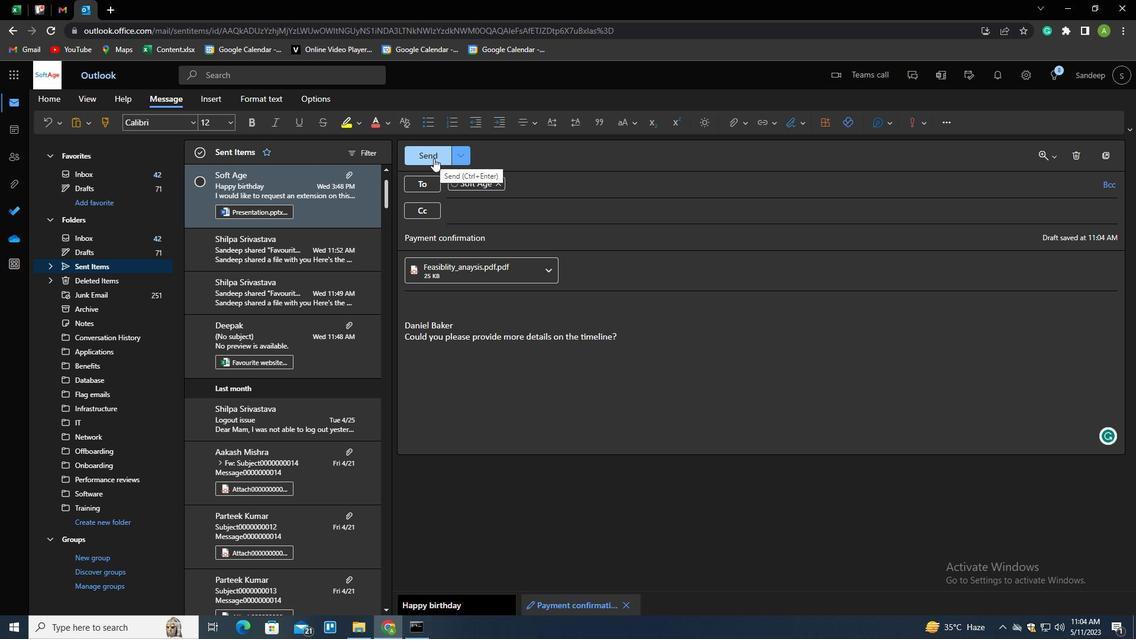 
Action: Mouse moved to (77, 263)
Screenshot: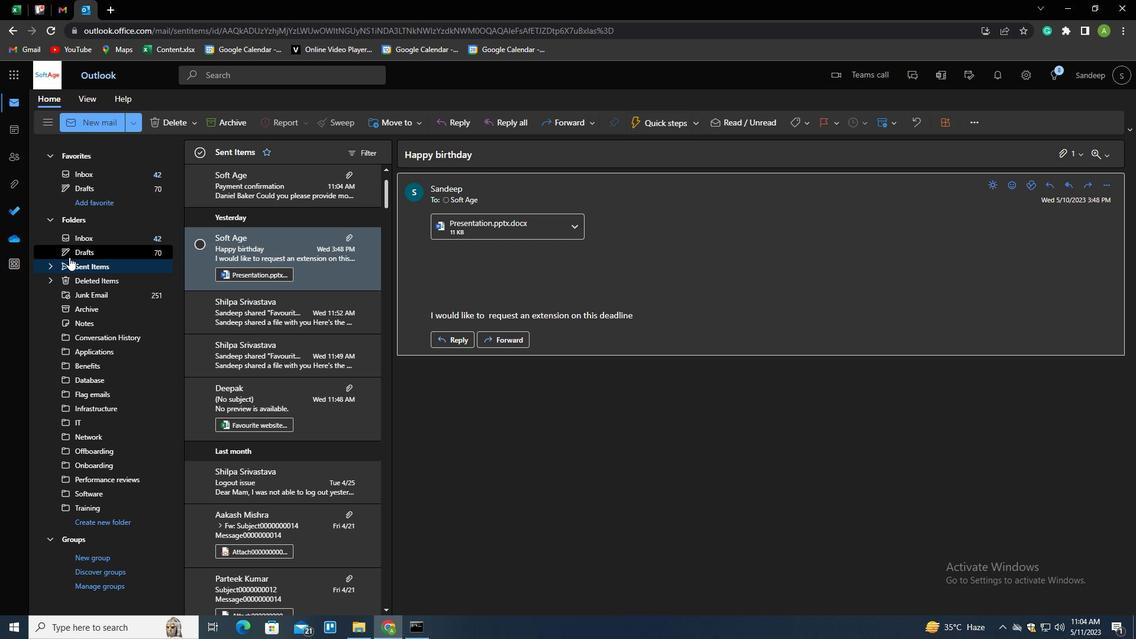 
Action: Mouse pressed left at (77, 263)
Screenshot: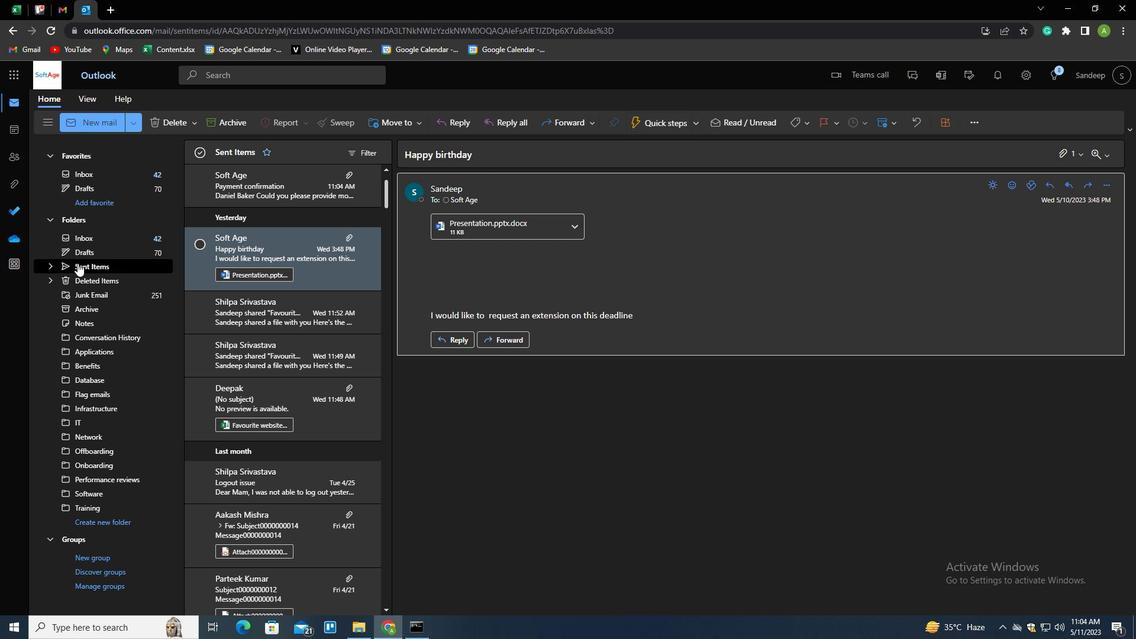 
Action: Mouse moved to (250, 193)
Screenshot: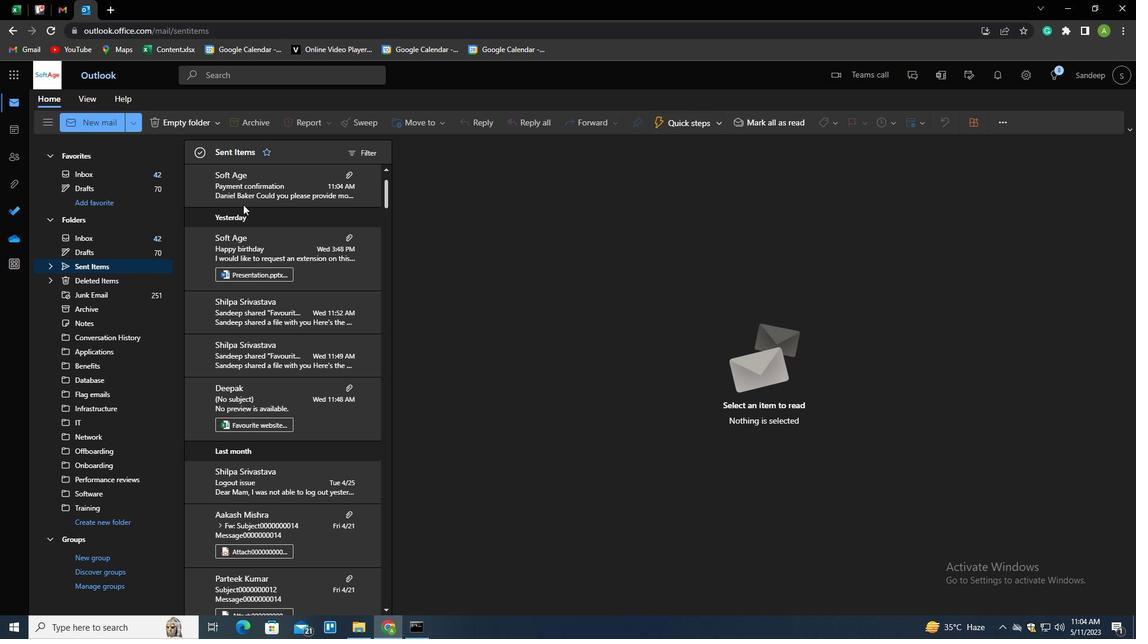 
Action: Mouse pressed right at (250, 193)
Screenshot: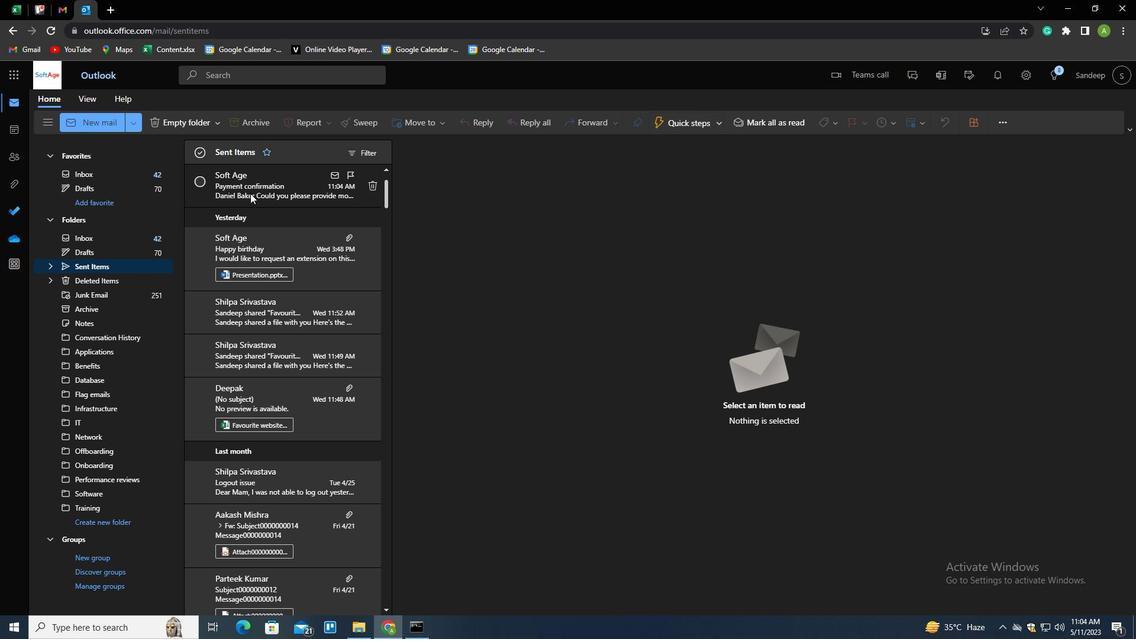 
Action: Mouse moved to (275, 241)
Screenshot: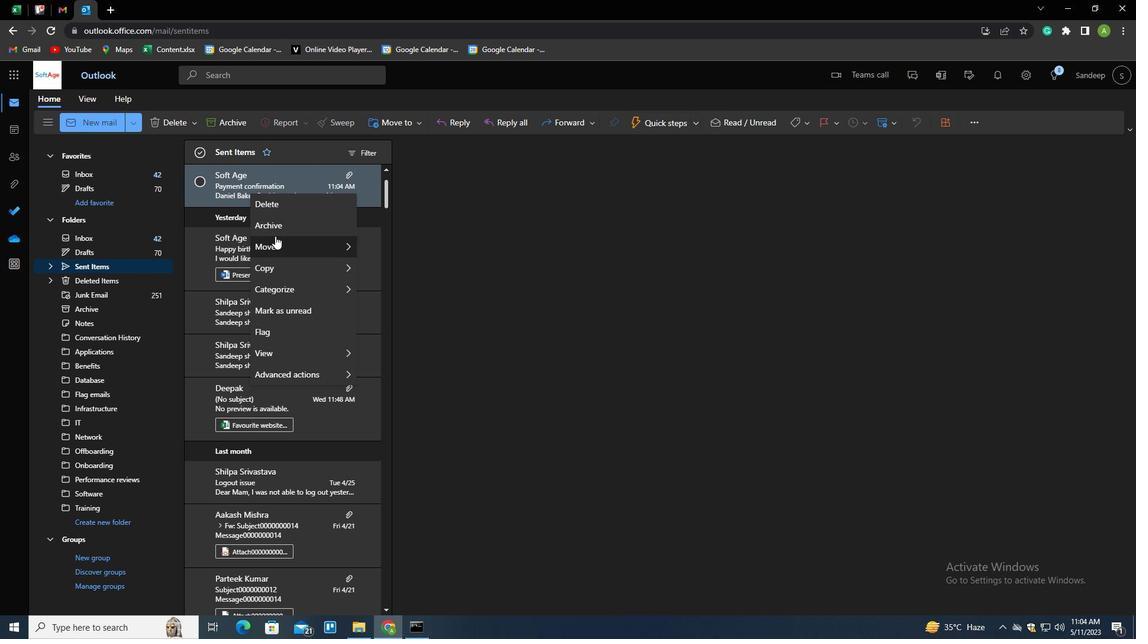 
Action: Mouse pressed left at (275, 241)
Screenshot: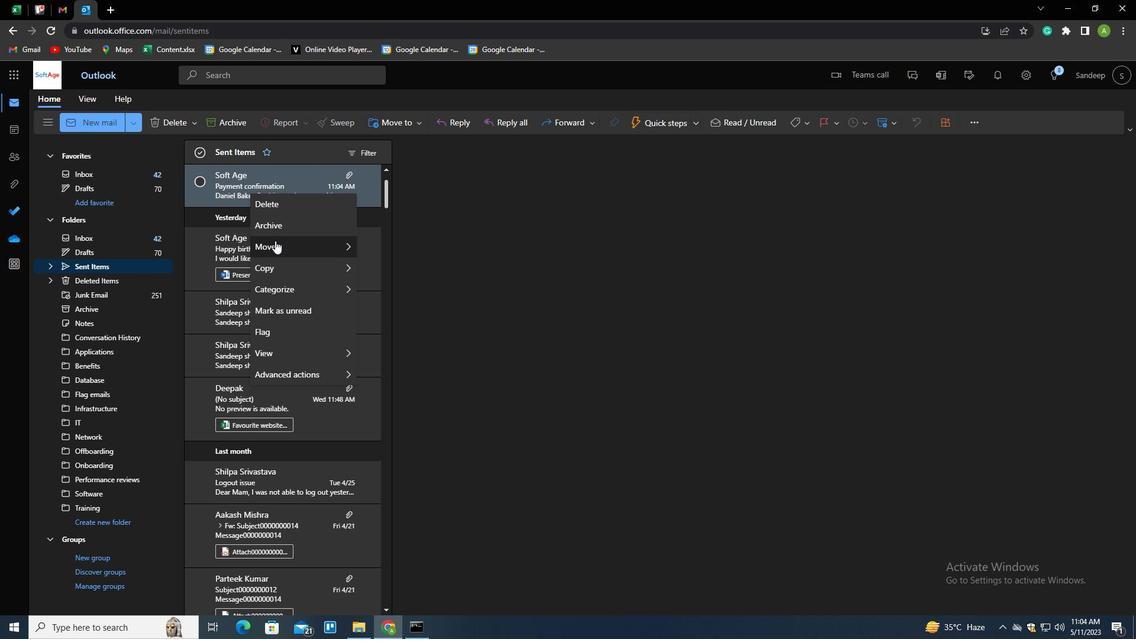 
Action: Mouse moved to (395, 247)
Screenshot: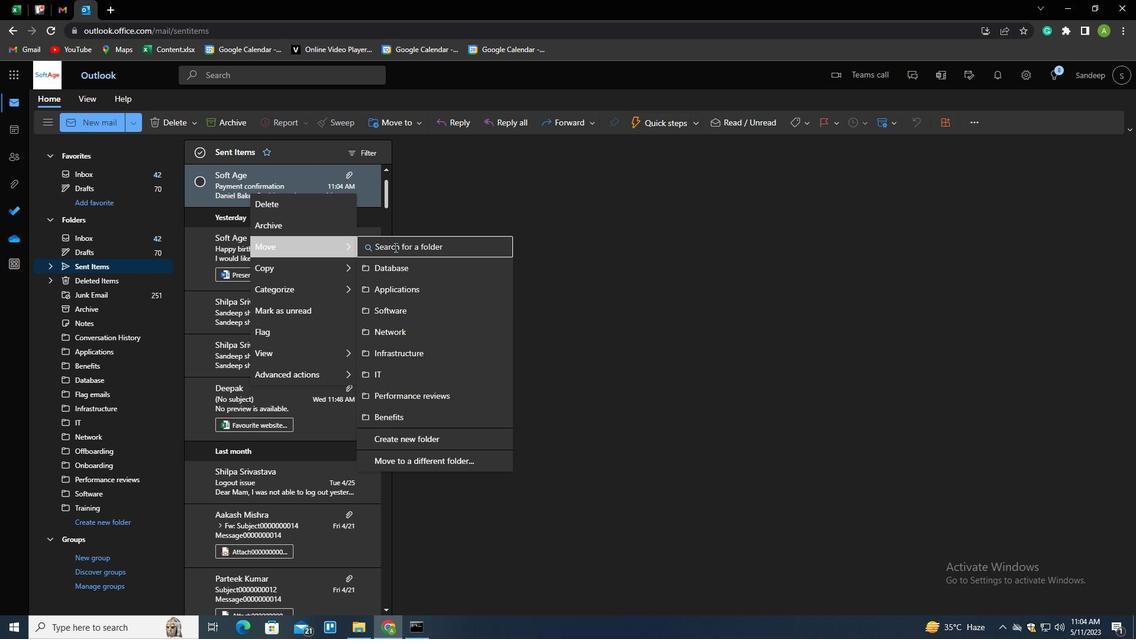 
Action: Mouse pressed left at (395, 247)
Screenshot: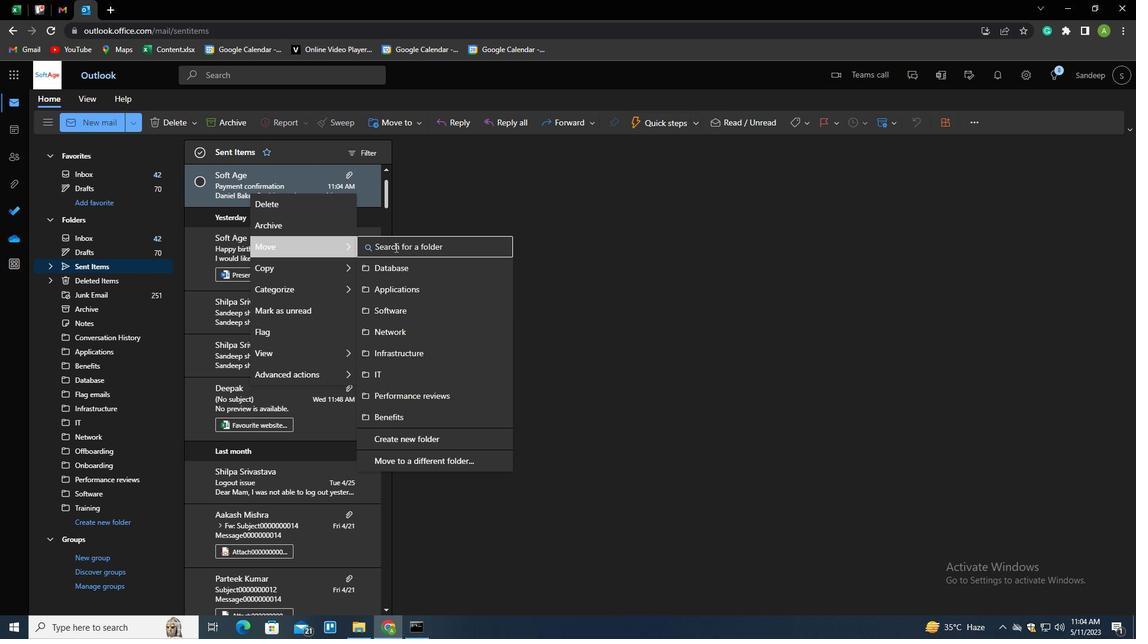 
Action: Key pressed <Key.shift>BA<Key.down><Key.enter>
Screenshot: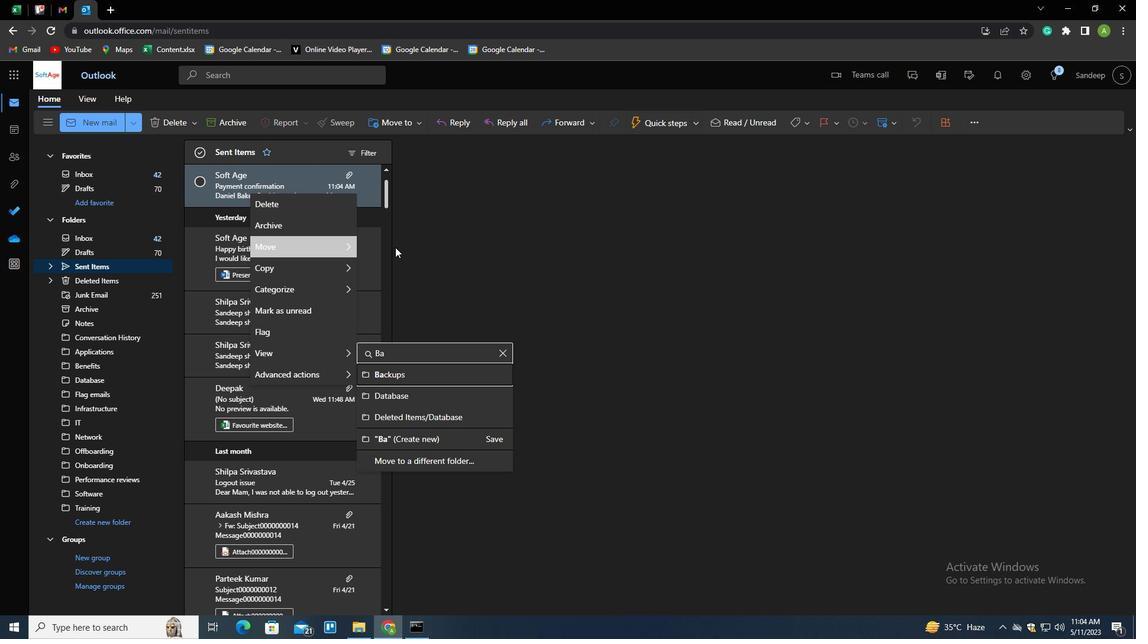 
Action: Mouse moved to (561, 467)
Screenshot: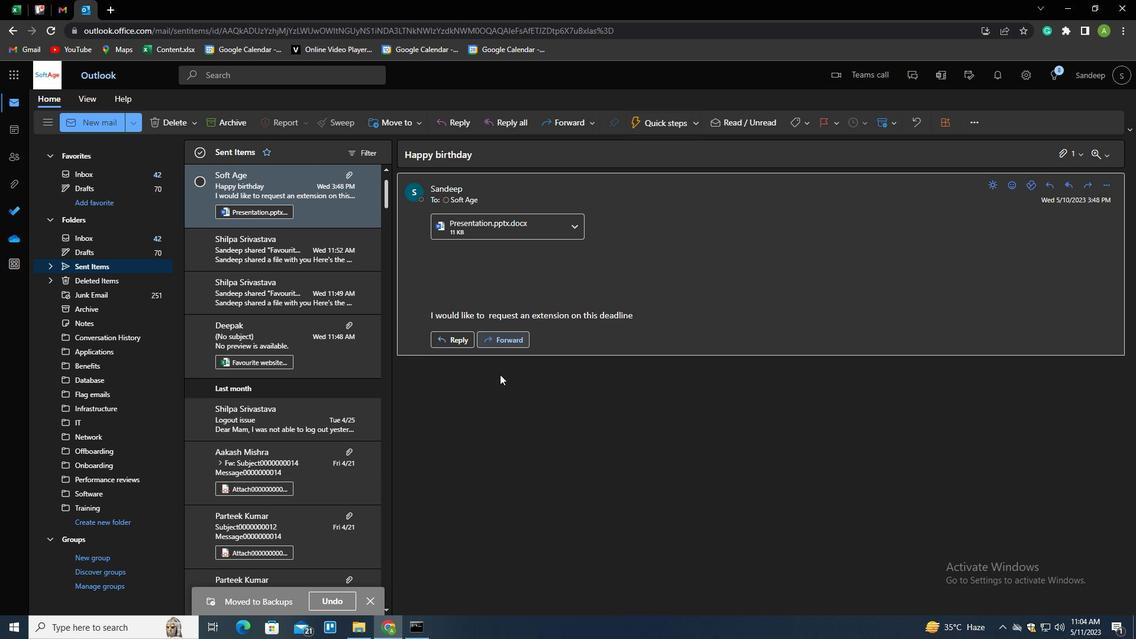 
